 Task: Format the 'Budget Tracker' header with Arial Narrow font, size 18, bold, red color, underlined, and add borders to the cells.
Action: Mouse moved to (114, 132)
Screenshot: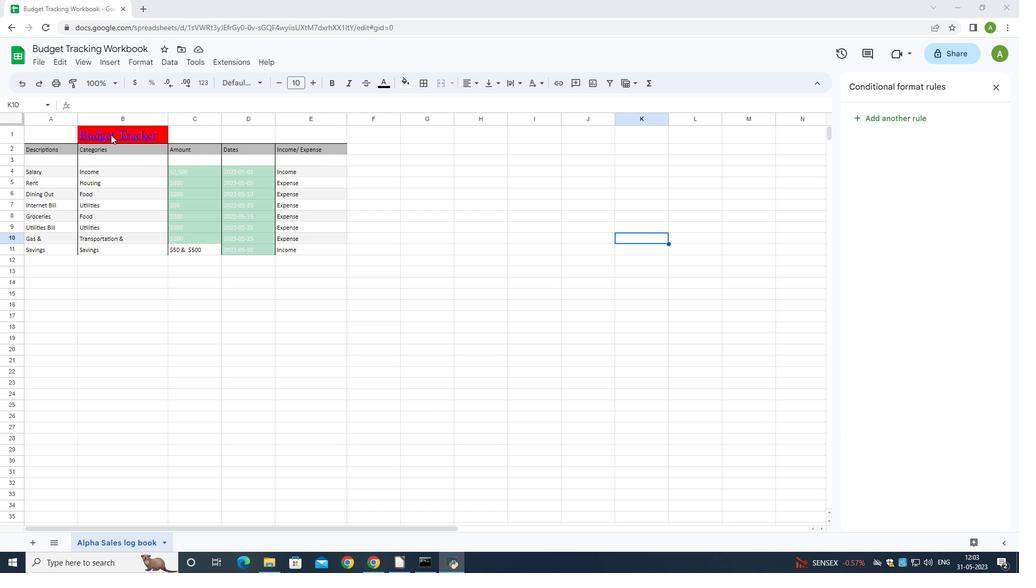 
Action: Mouse pressed left at (114, 132)
Screenshot: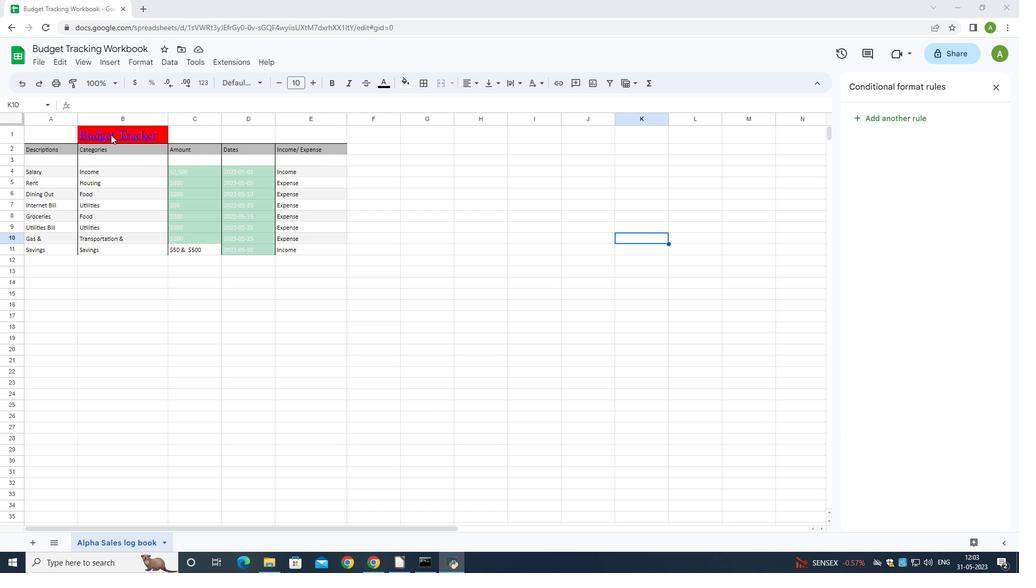 
Action: Mouse moved to (246, 86)
Screenshot: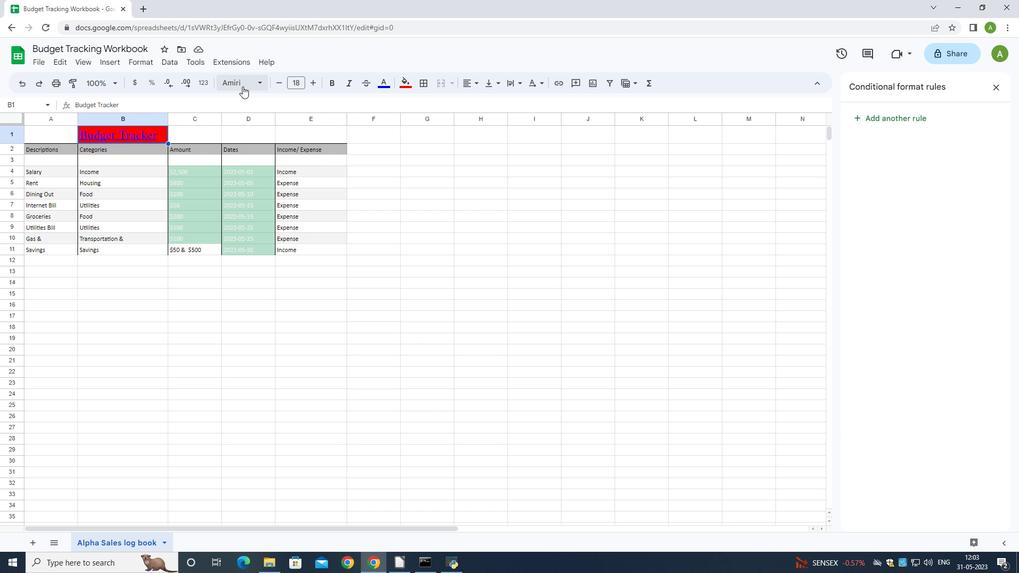 
Action: Mouse pressed left at (246, 86)
Screenshot: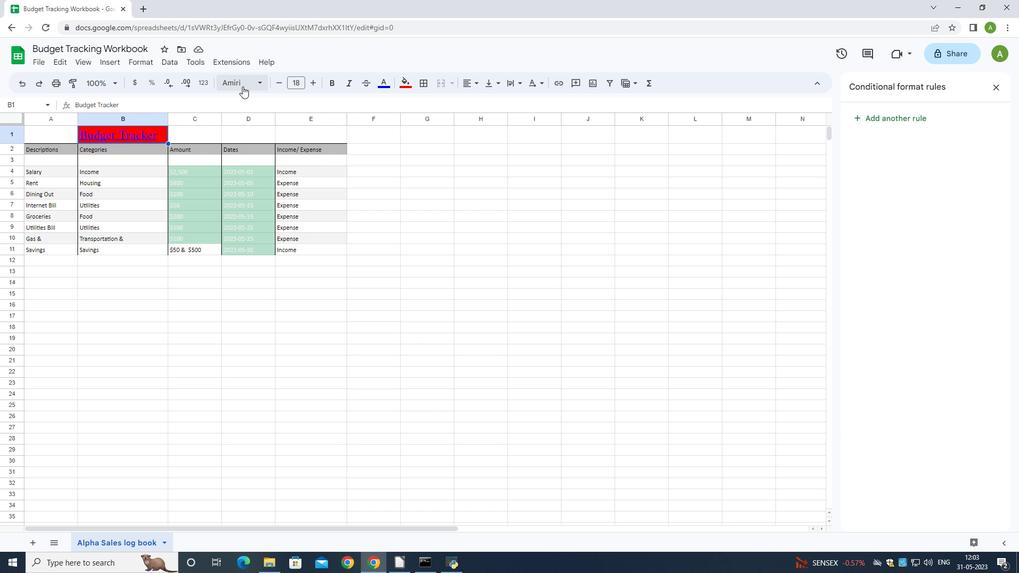 
Action: Mouse moved to (256, 353)
Screenshot: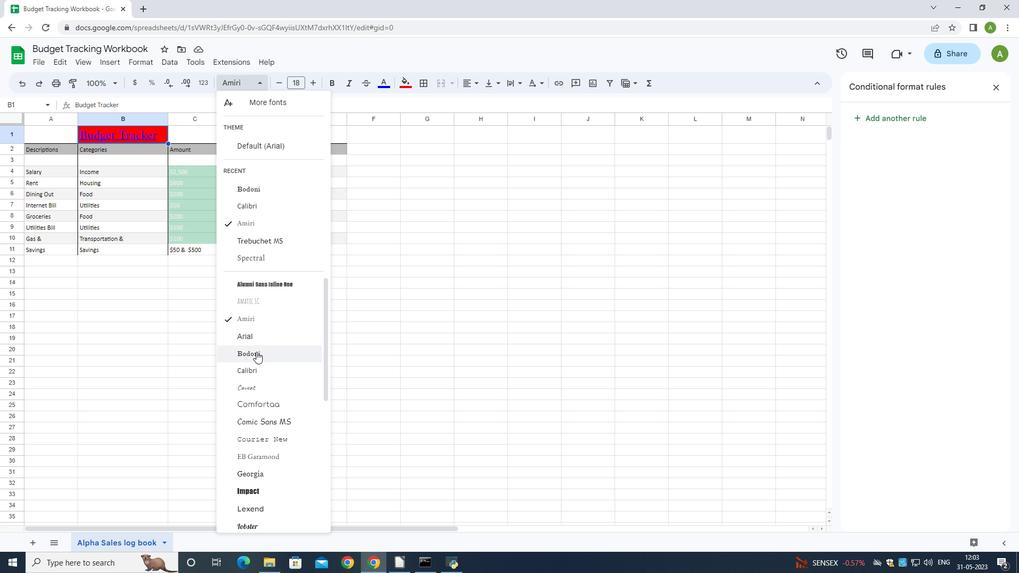 
Action: Mouse scrolled (256, 353) with delta (0, 0)
Screenshot: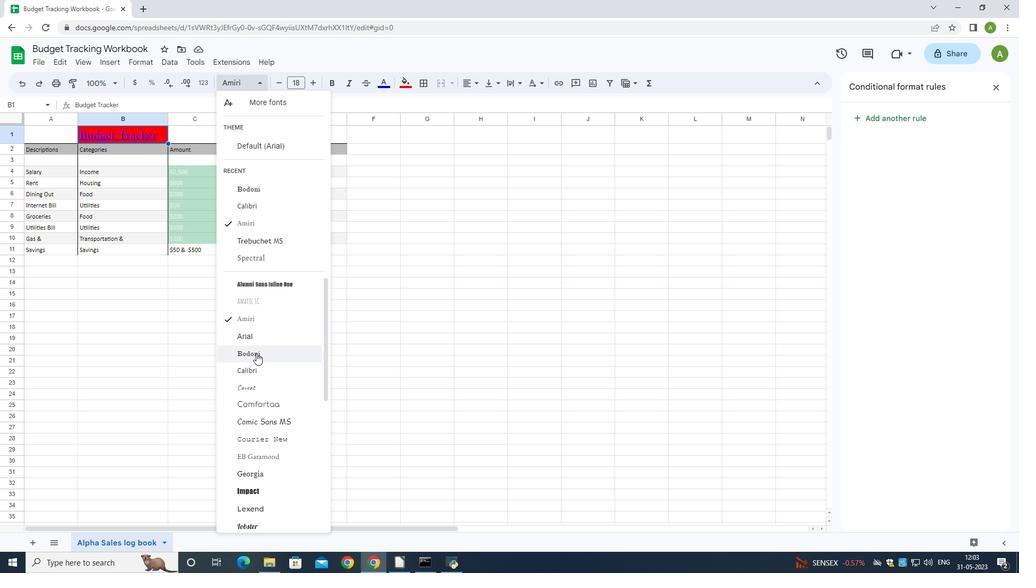 
Action: Mouse moved to (256, 355)
Screenshot: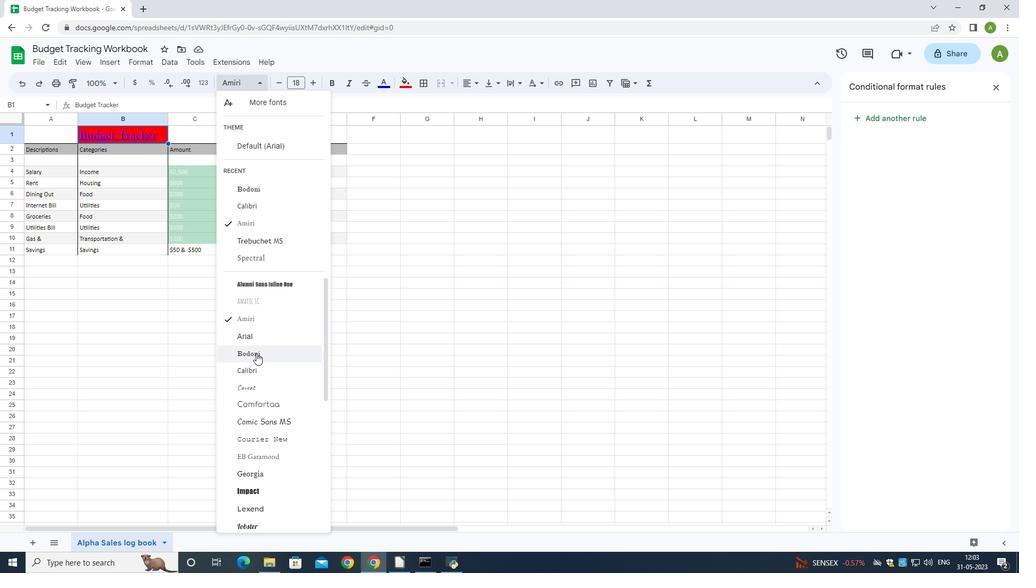 
Action: Mouse scrolled (256, 355) with delta (0, 0)
Screenshot: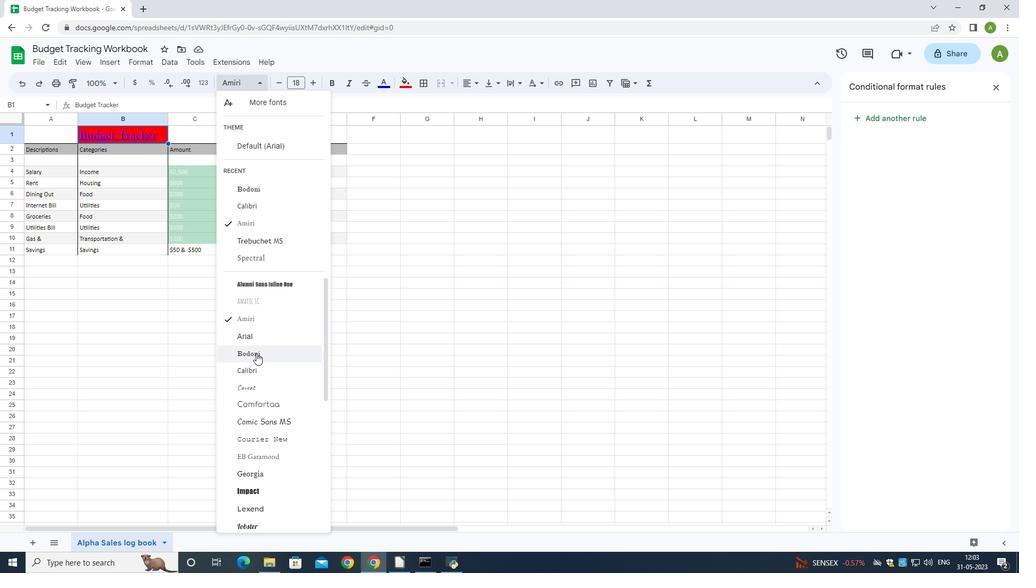 
Action: Mouse moved to (258, 356)
Screenshot: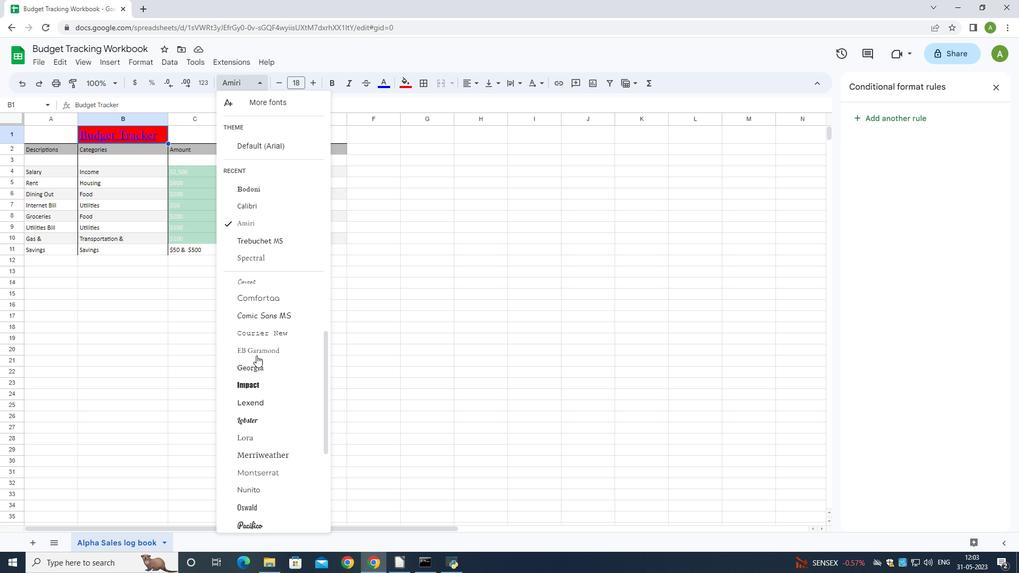 
Action: Mouse scrolled (258, 355) with delta (0, 0)
Screenshot: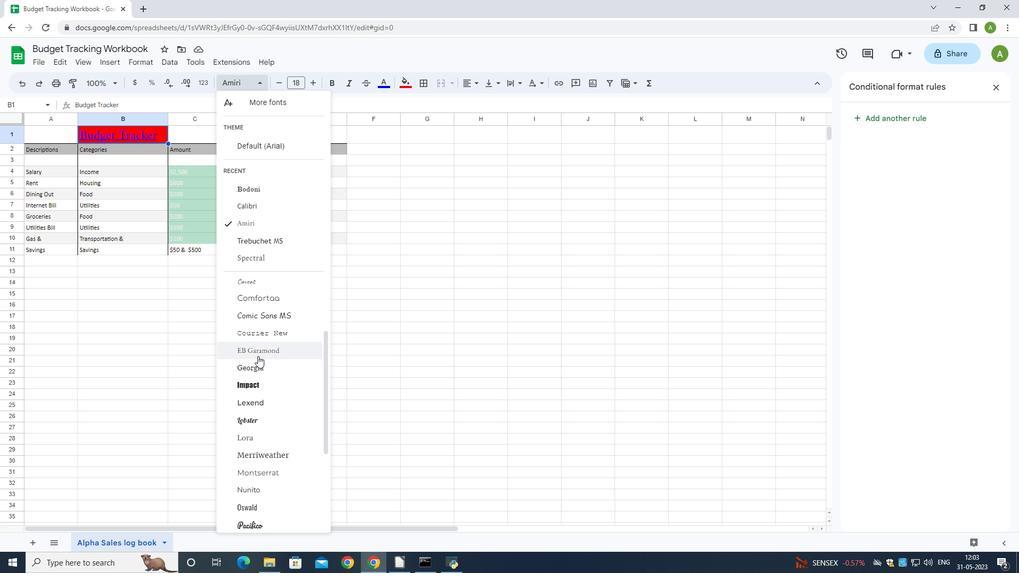 
Action: Mouse moved to (258, 362)
Screenshot: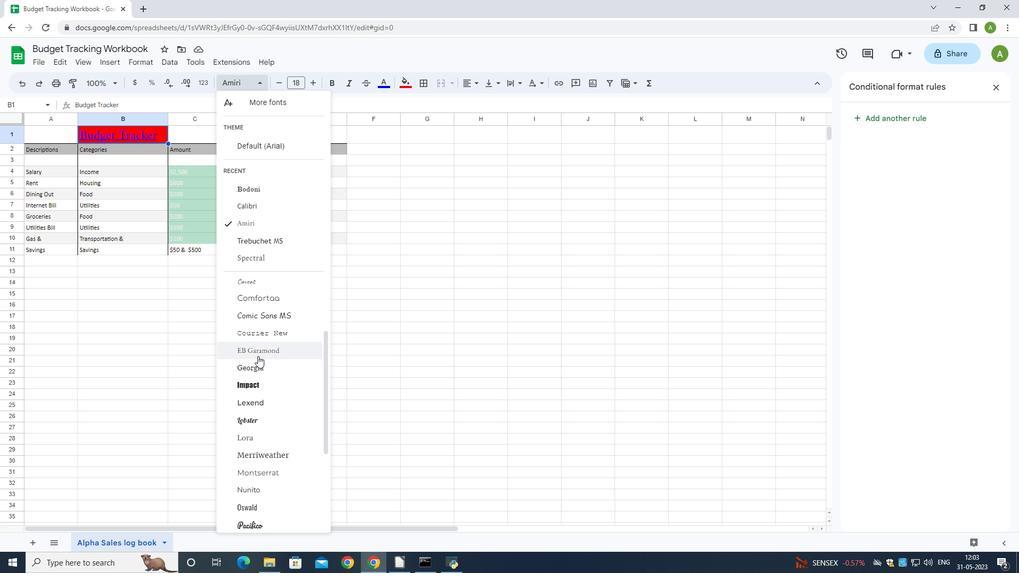 
Action: Mouse scrolled (258, 362) with delta (0, 0)
Screenshot: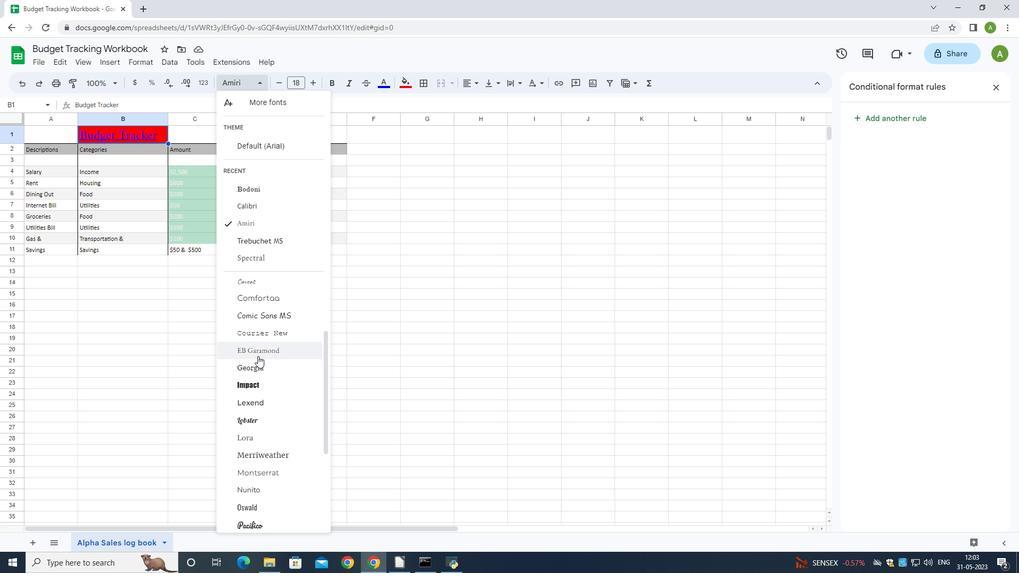 
Action: Mouse scrolled (258, 362) with delta (0, 0)
Screenshot: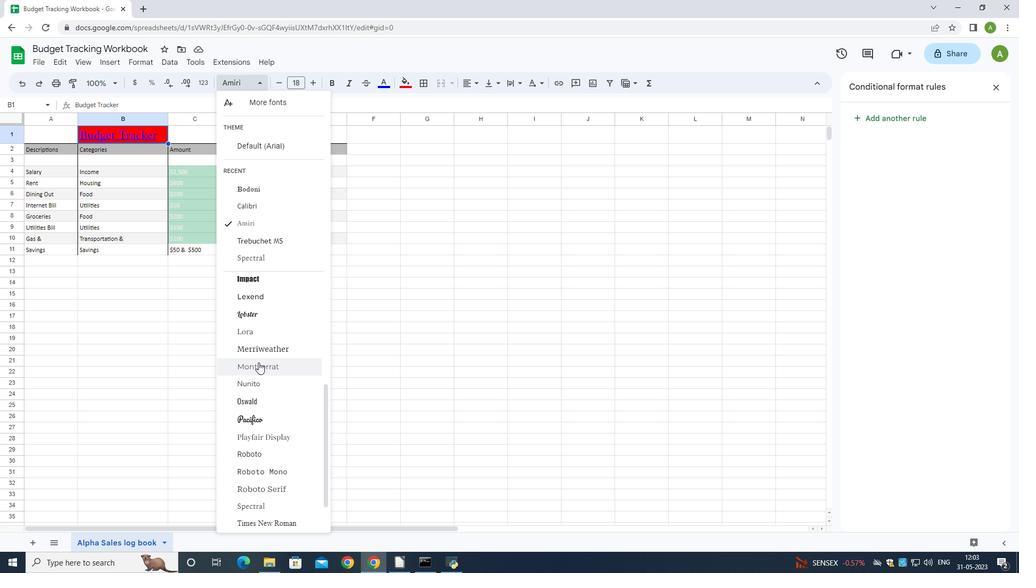 
Action: Mouse scrolled (258, 362) with delta (0, 0)
Screenshot: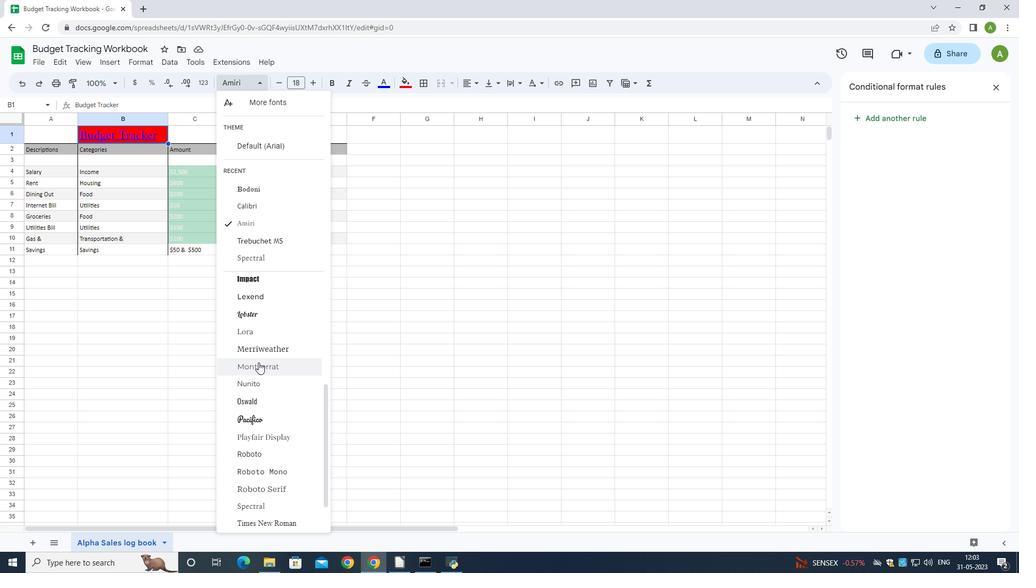 
Action: Mouse scrolled (258, 362) with delta (0, 0)
Screenshot: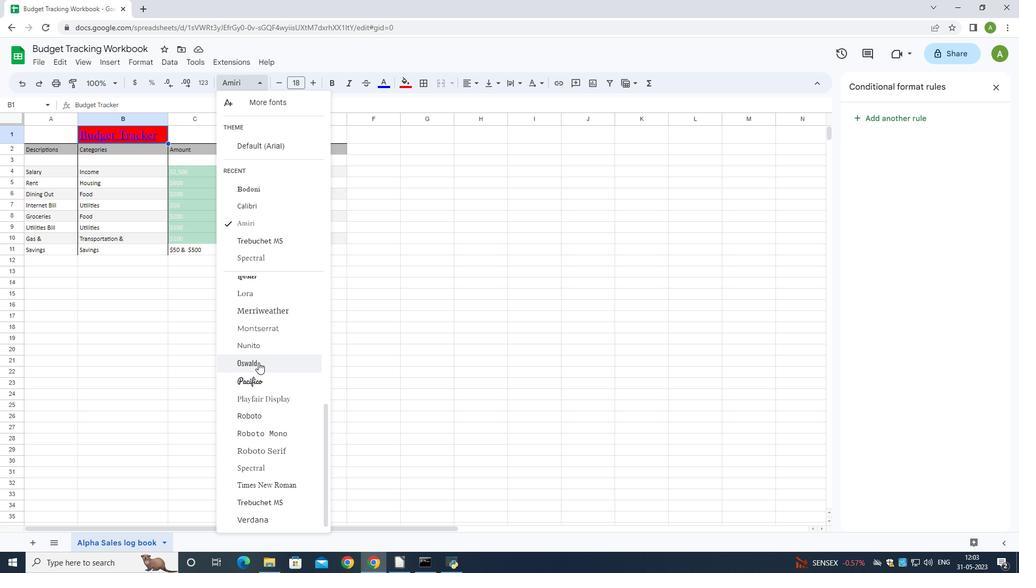 
Action: Mouse scrolled (258, 362) with delta (0, 0)
Screenshot: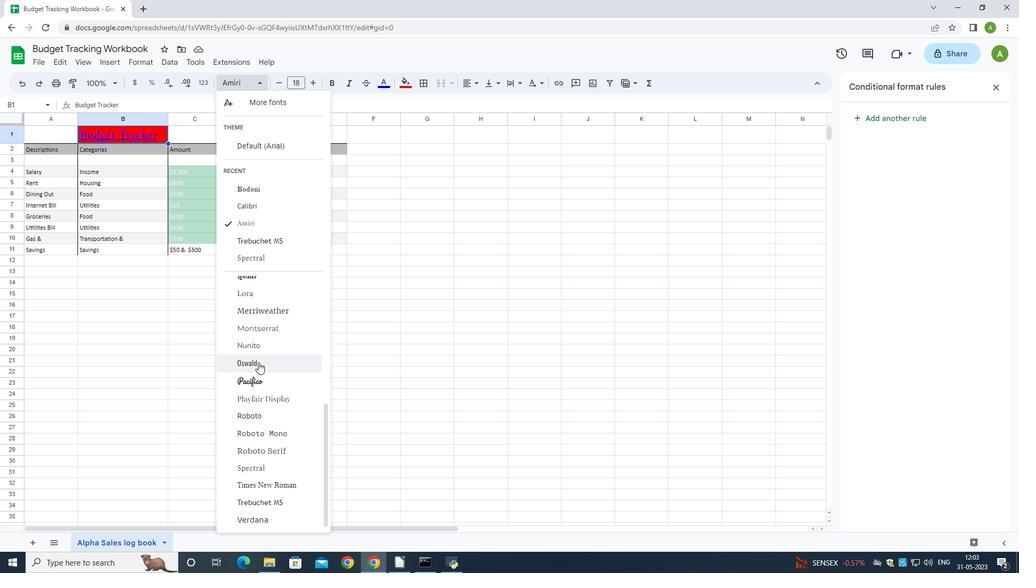 
Action: Mouse moved to (244, 354)
Screenshot: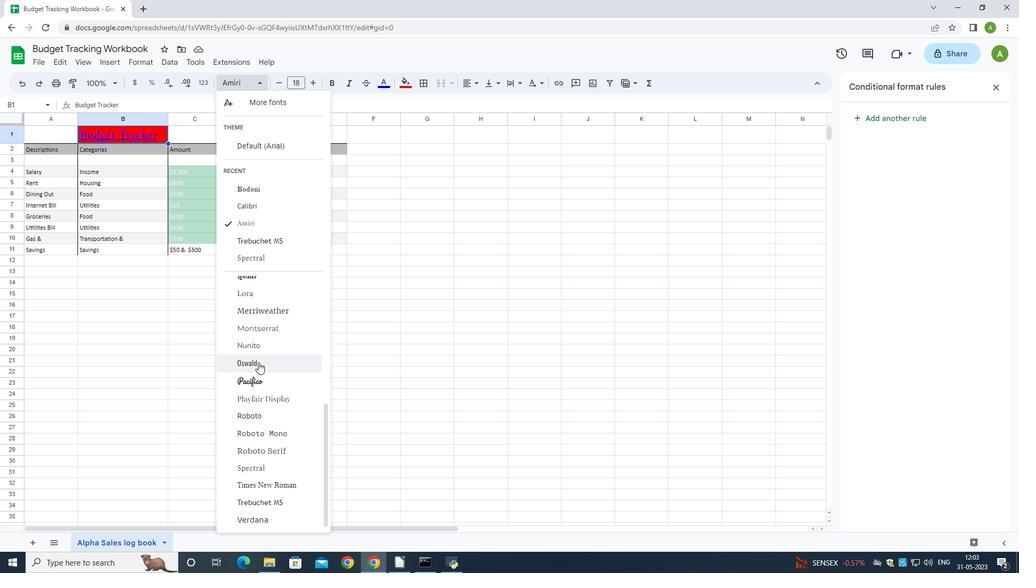 
Action: Mouse scrolled (244, 355) with delta (0, 0)
Screenshot: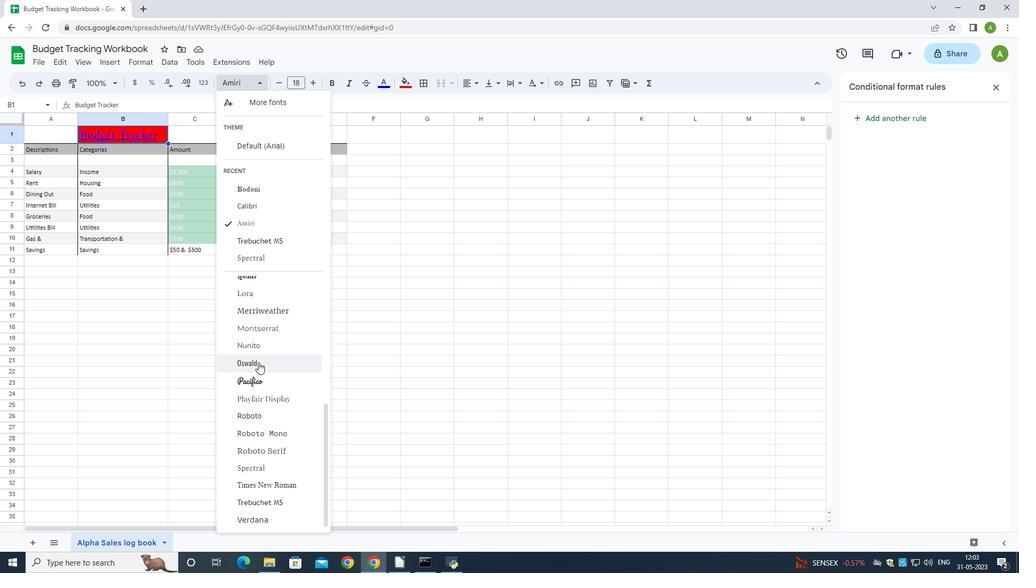 
Action: Mouse scrolled (244, 355) with delta (0, 0)
Screenshot: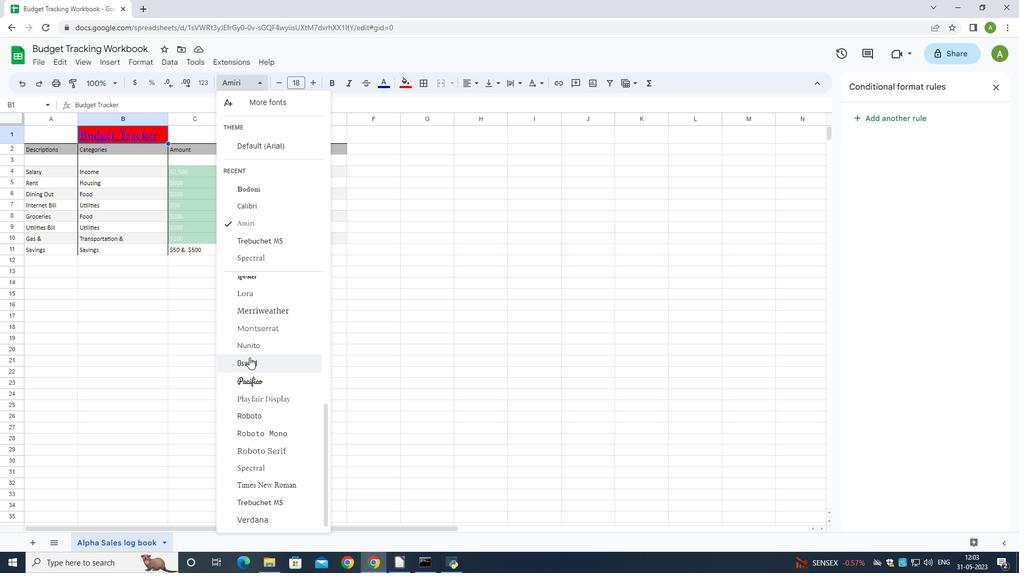 
Action: Mouse moved to (244, 353)
Screenshot: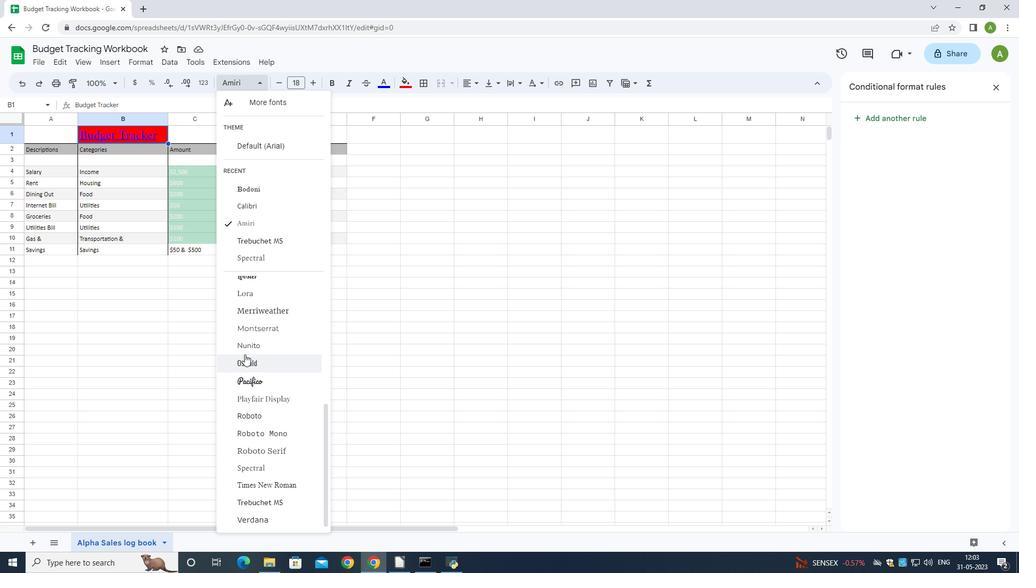 
Action: Mouse scrolled (244, 355) with delta (0, 0)
Screenshot: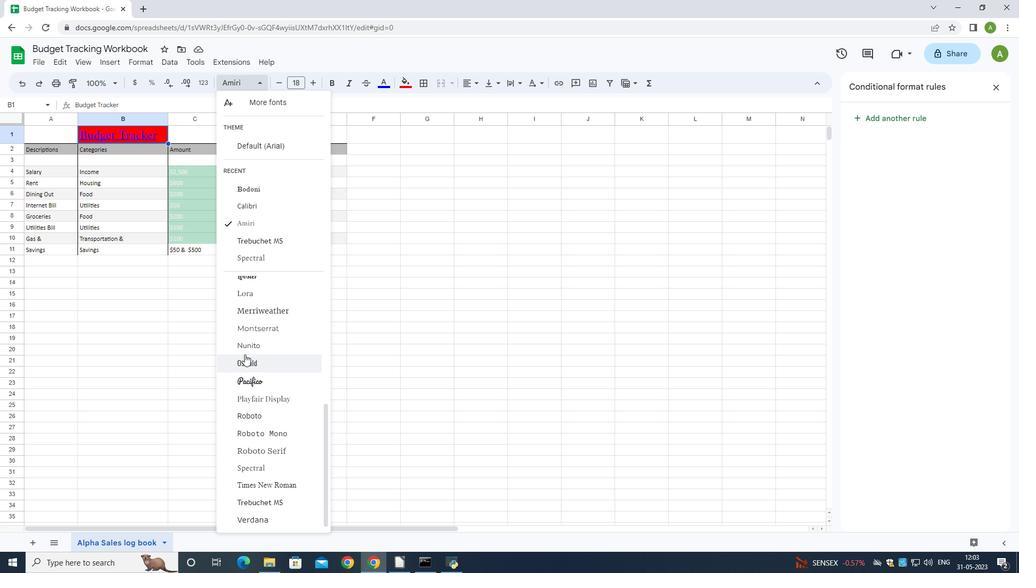 
Action: Mouse moved to (243, 348)
Screenshot: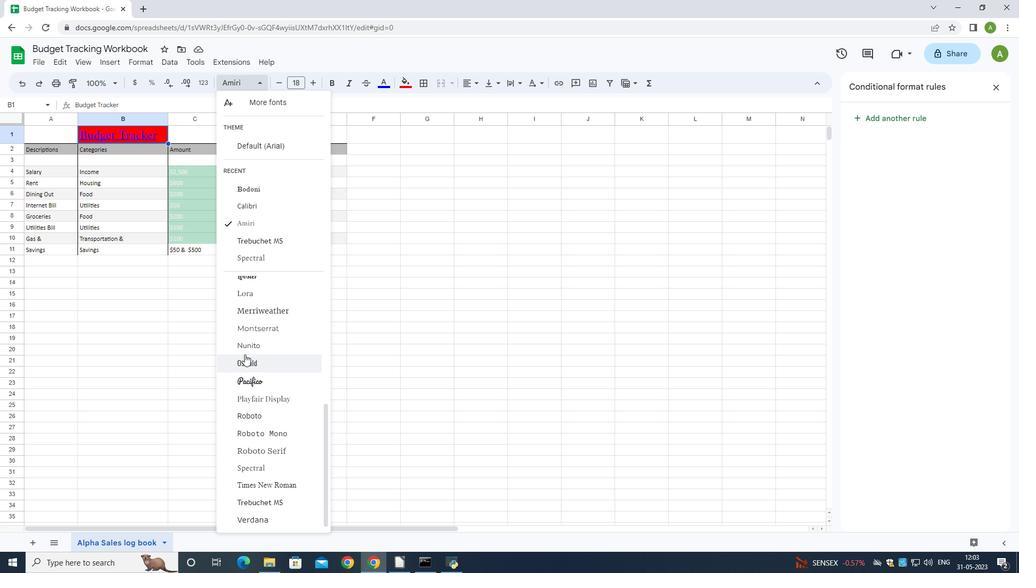 
Action: Mouse scrolled (244, 355) with delta (0, 0)
Screenshot: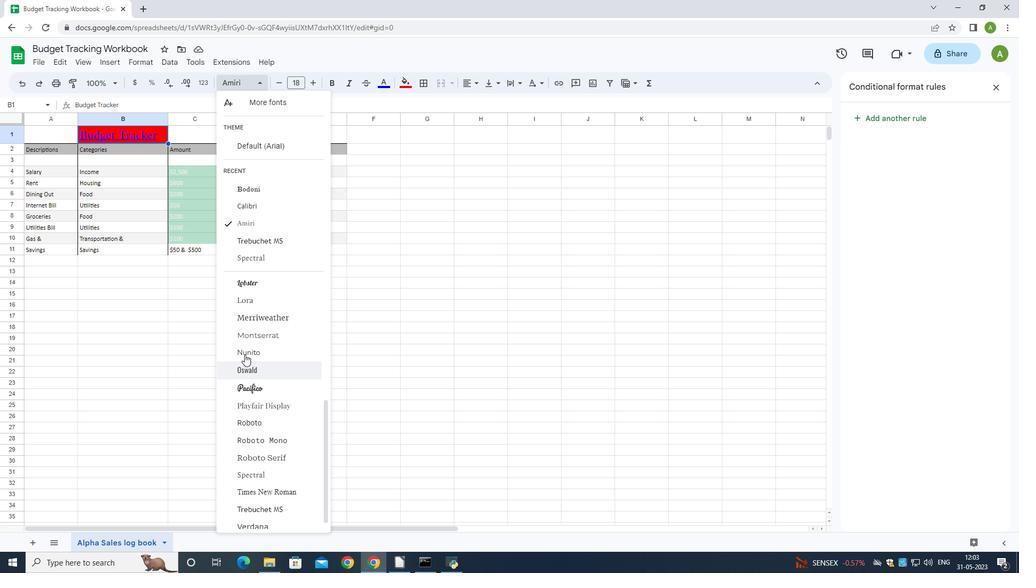
Action: Mouse scrolled (244, 355) with delta (0, 0)
Screenshot: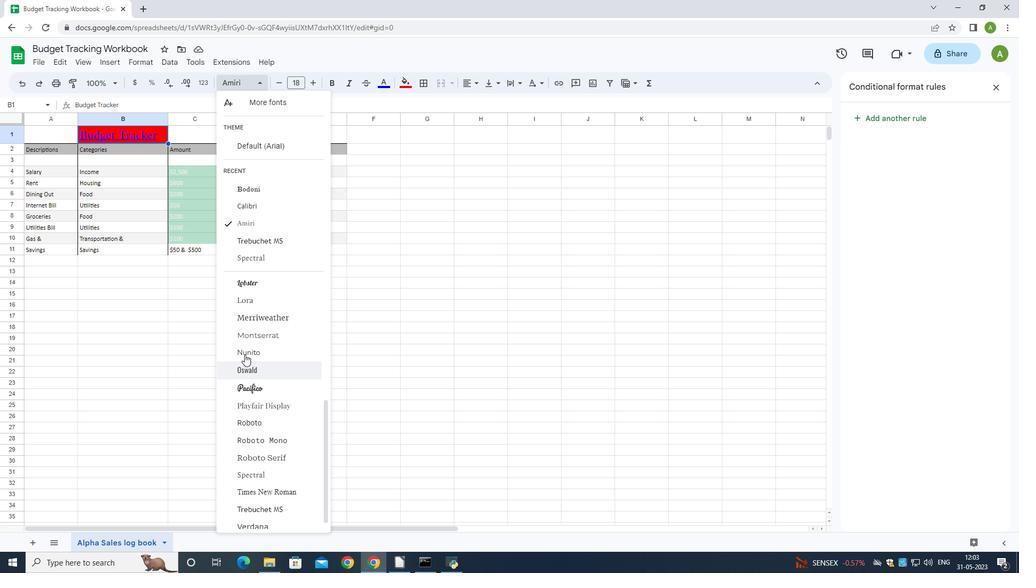 
Action: Mouse moved to (243, 347)
Screenshot: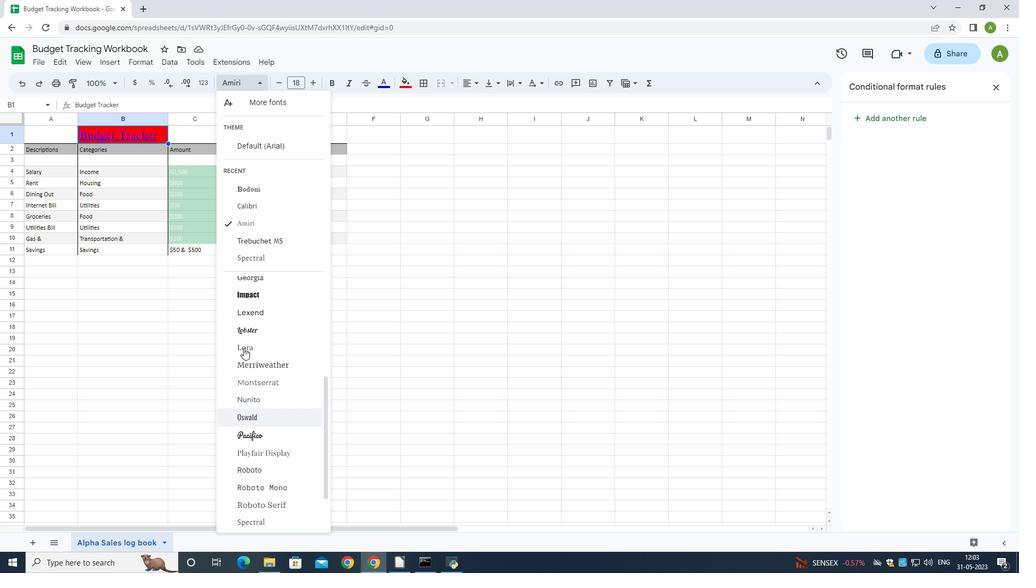 
Action: Mouse scrolled (243, 348) with delta (0, 0)
Screenshot: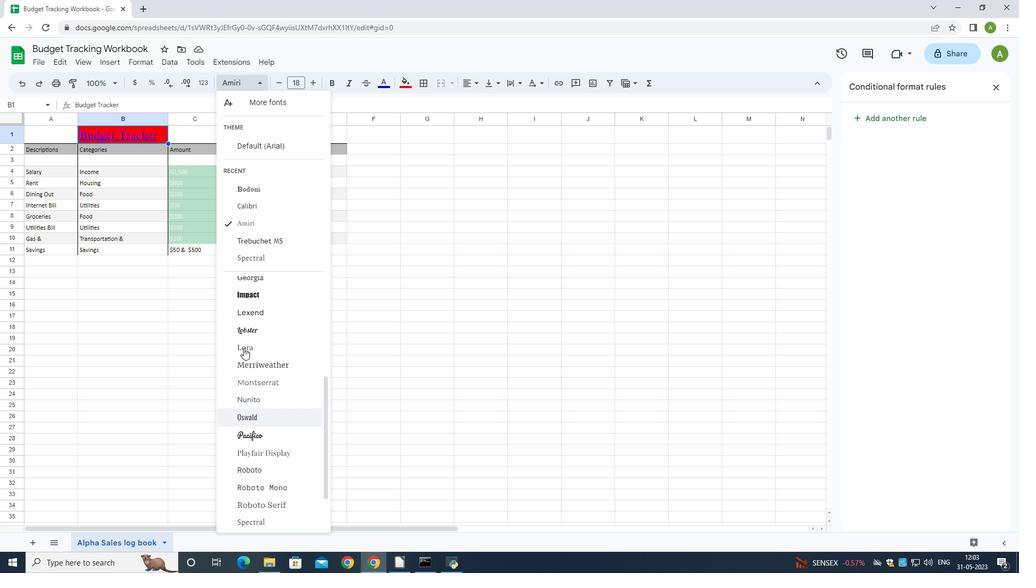 
Action: Mouse moved to (243, 345)
Screenshot: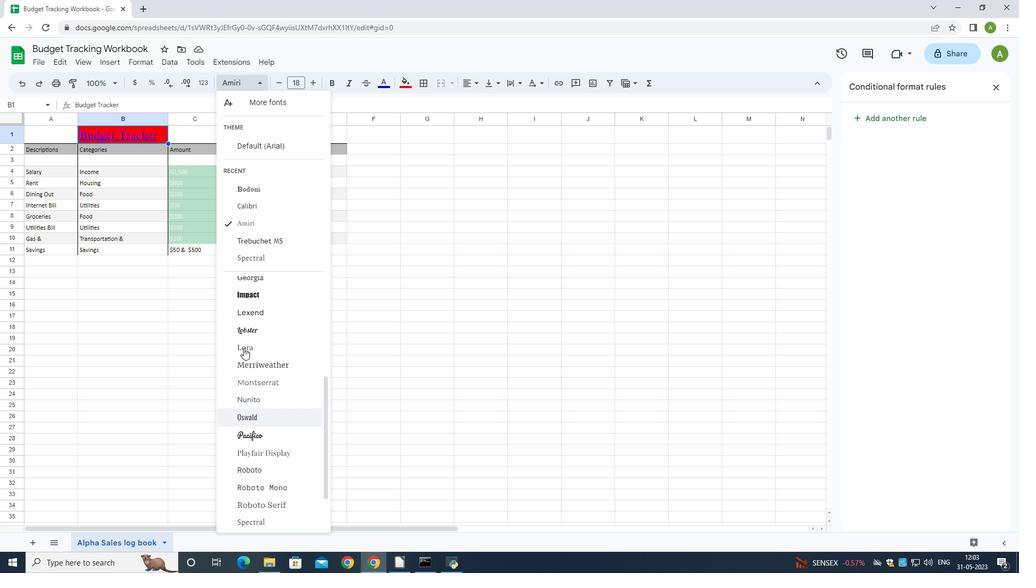 
Action: Mouse scrolled (243, 346) with delta (0, 0)
Screenshot: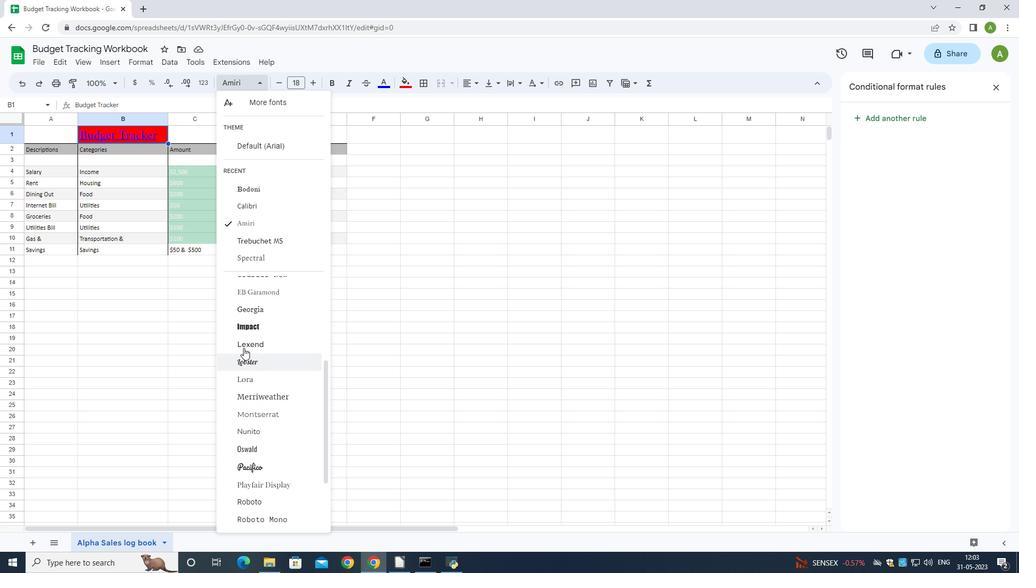 
Action: Mouse moved to (241, 329)
Screenshot: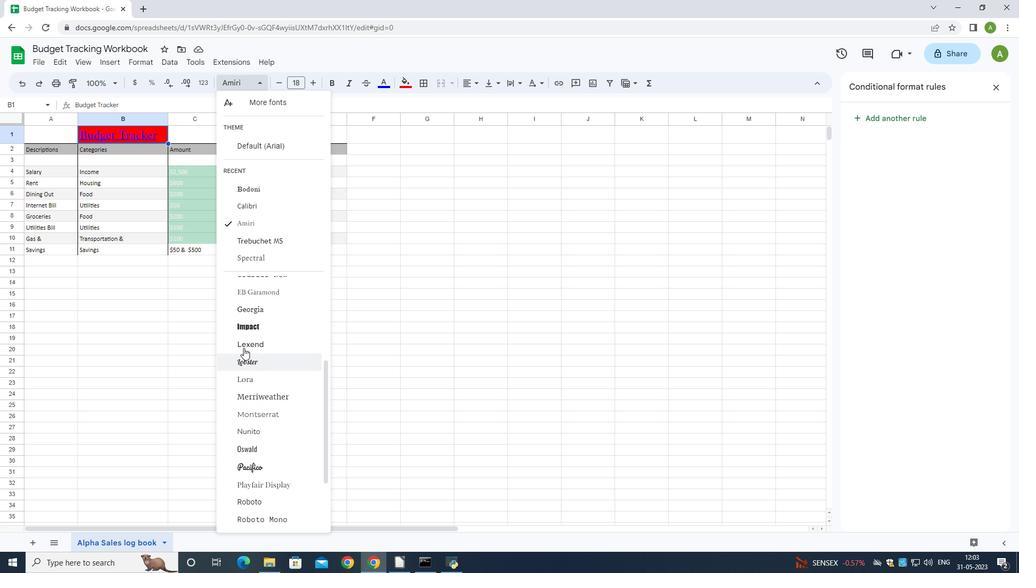
Action: Mouse scrolled (241, 330) with delta (0, 0)
Screenshot: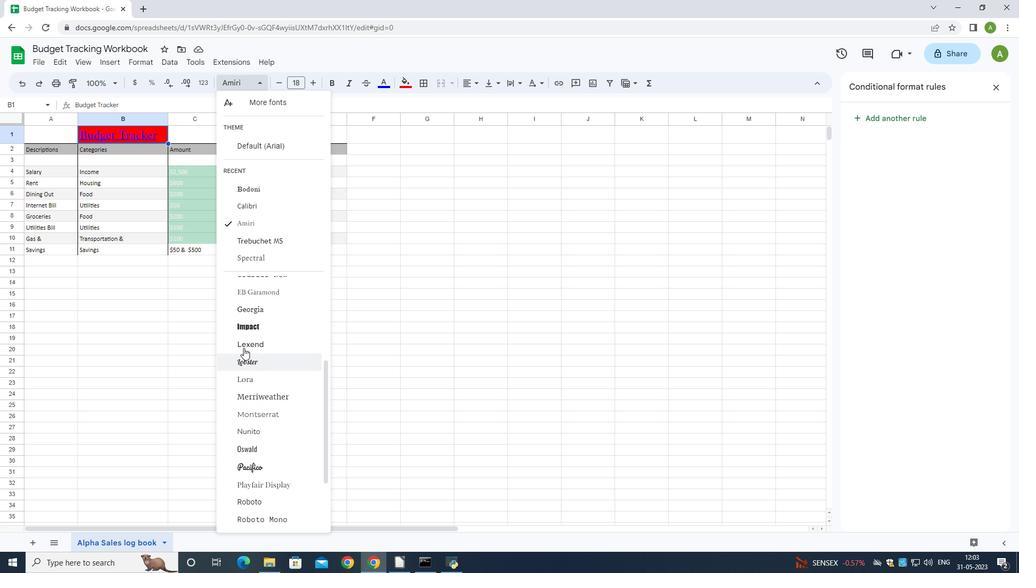 
Action: Mouse moved to (262, 100)
Screenshot: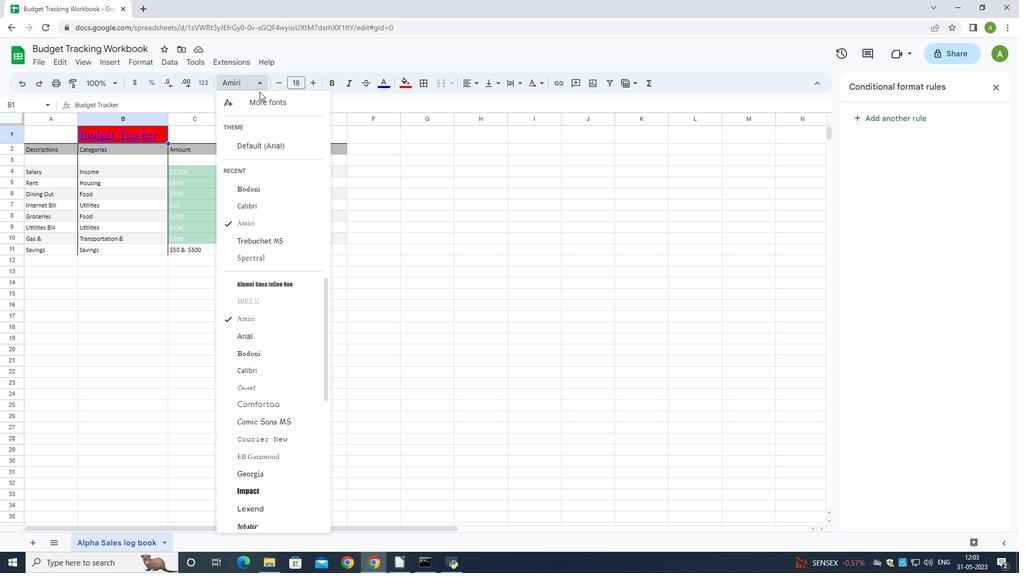 
Action: Mouse pressed left at (262, 100)
Screenshot: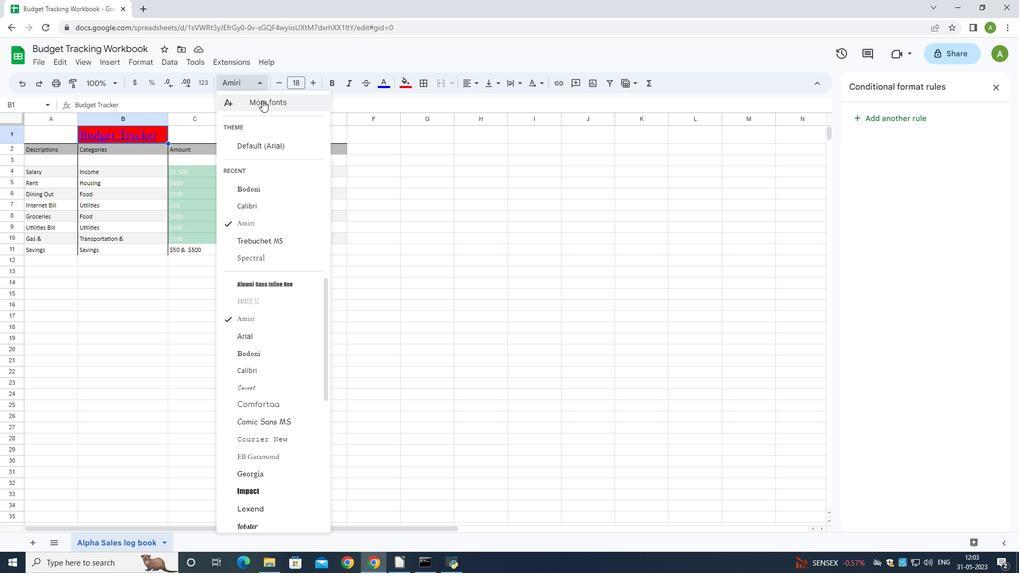 
Action: Mouse moved to (318, 172)
Screenshot: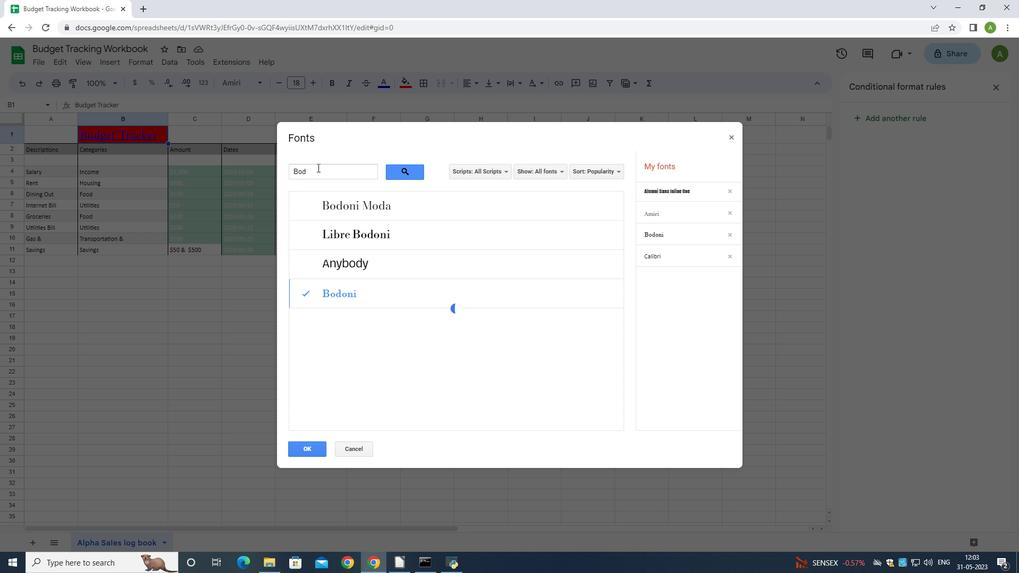 
Action: Mouse pressed left at (318, 172)
Screenshot: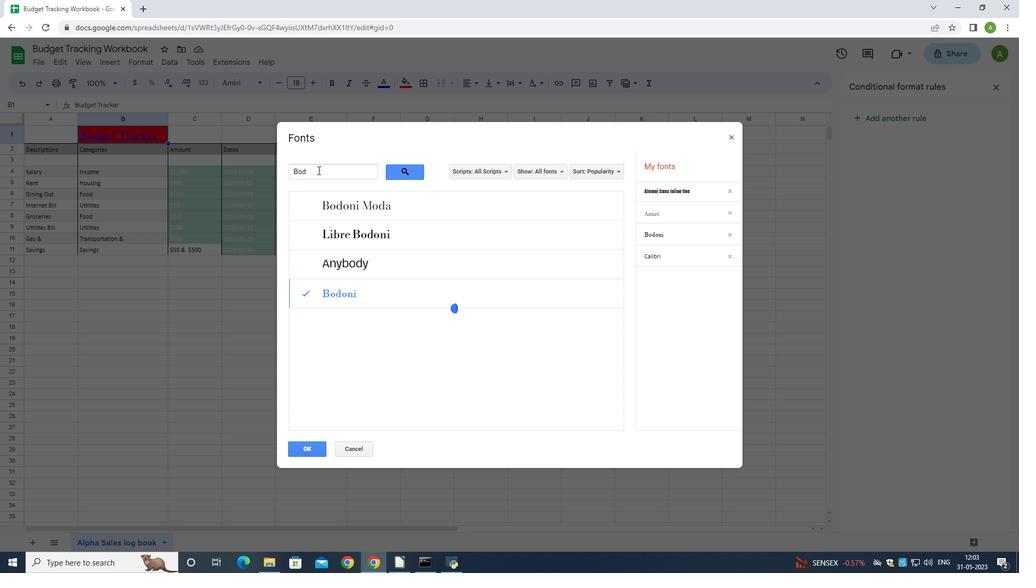 
Action: Key pressed <Key.backspace><Key.backspace><Key.backspace><Key.backspace><Key.shift>Arial<Key.space>
Screenshot: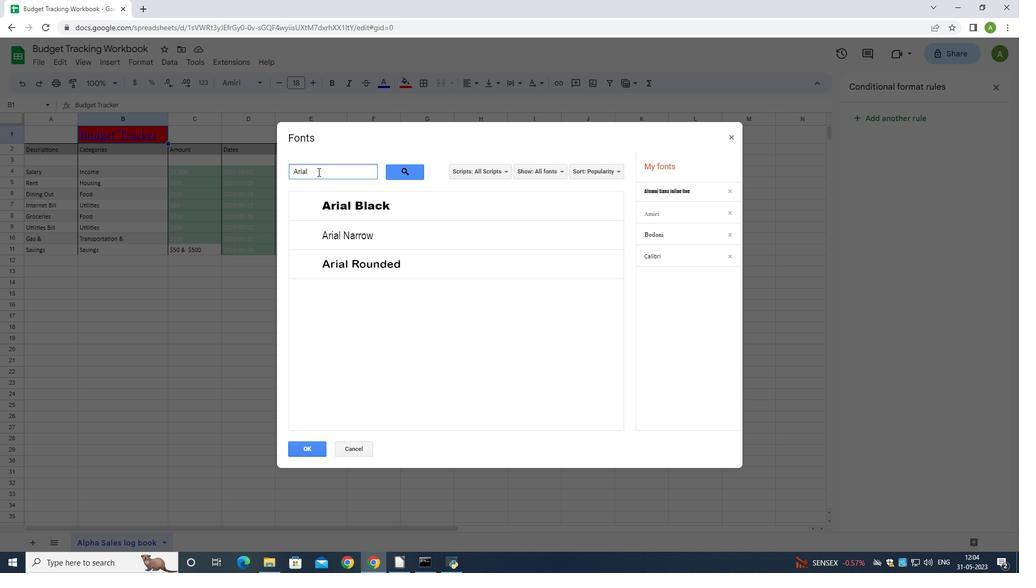 
Action: Mouse moved to (402, 239)
Screenshot: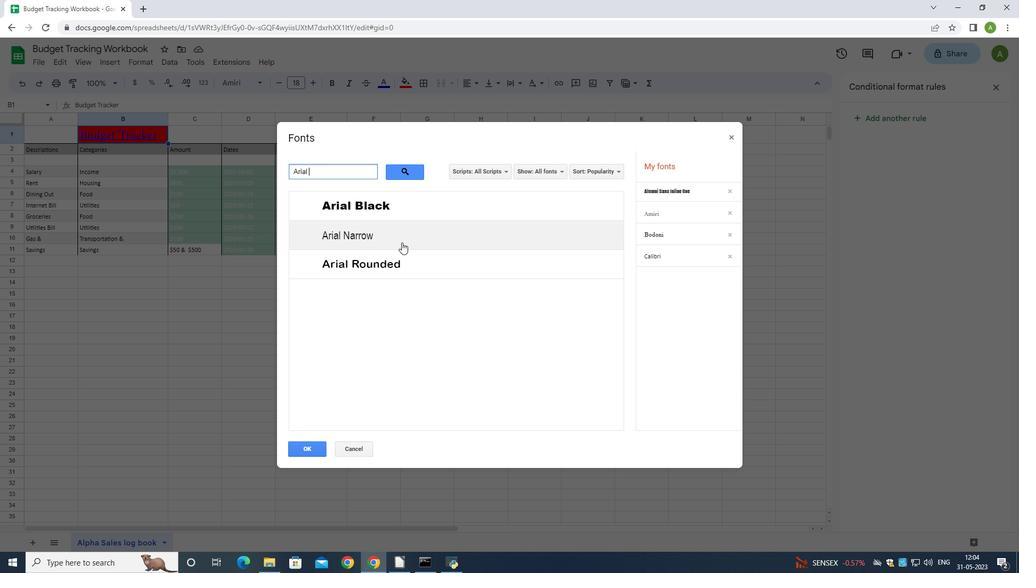 
Action: Mouse pressed left at (402, 239)
Screenshot: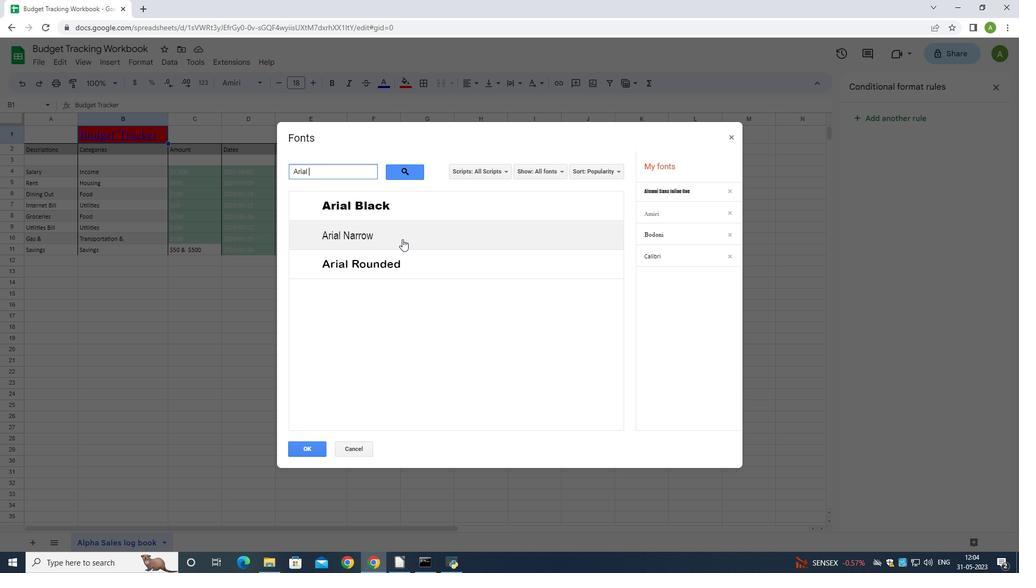 
Action: Mouse moved to (320, 442)
Screenshot: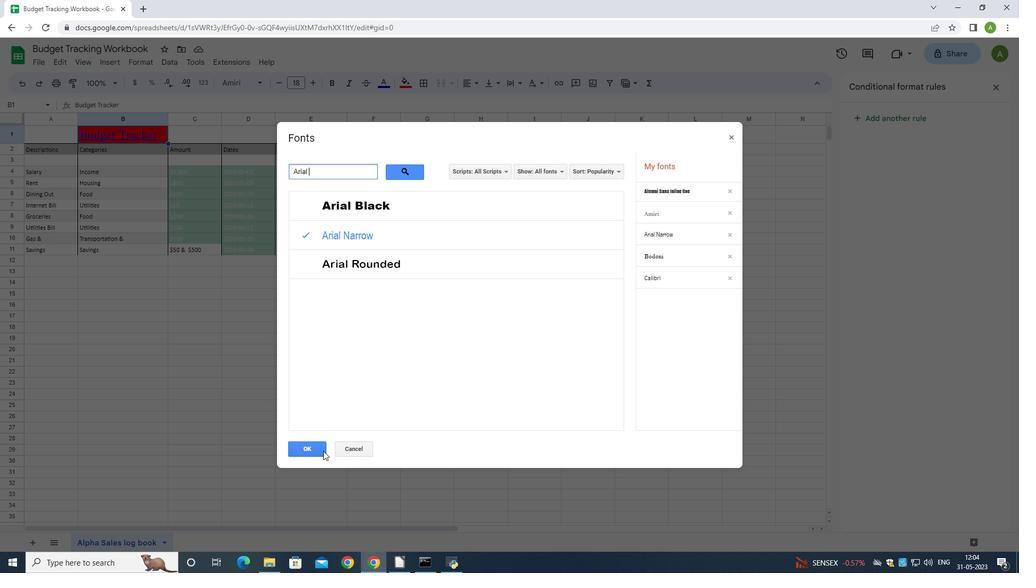 
Action: Mouse pressed left at (320, 442)
Screenshot: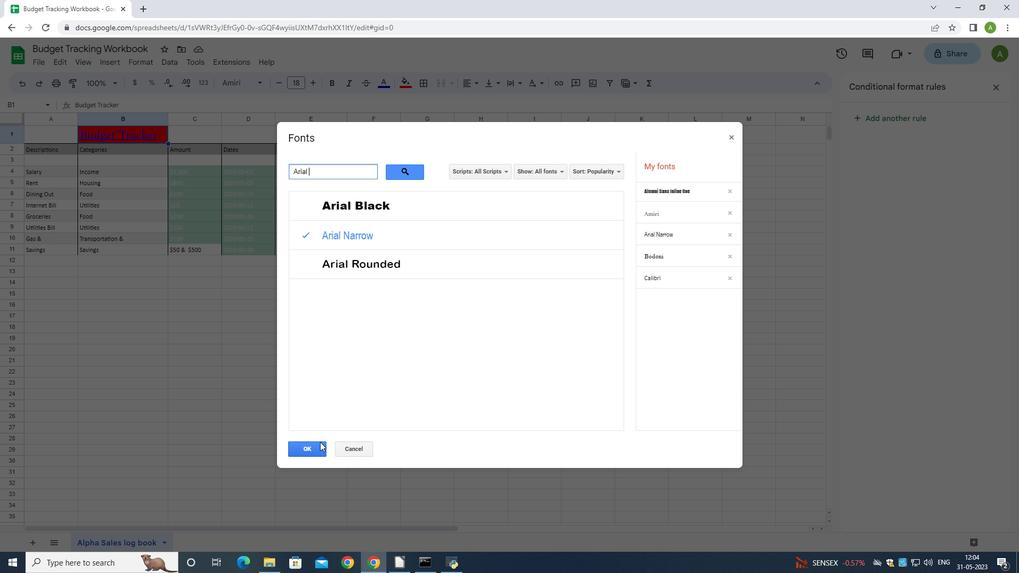
Action: Mouse moved to (140, 64)
Screenshot: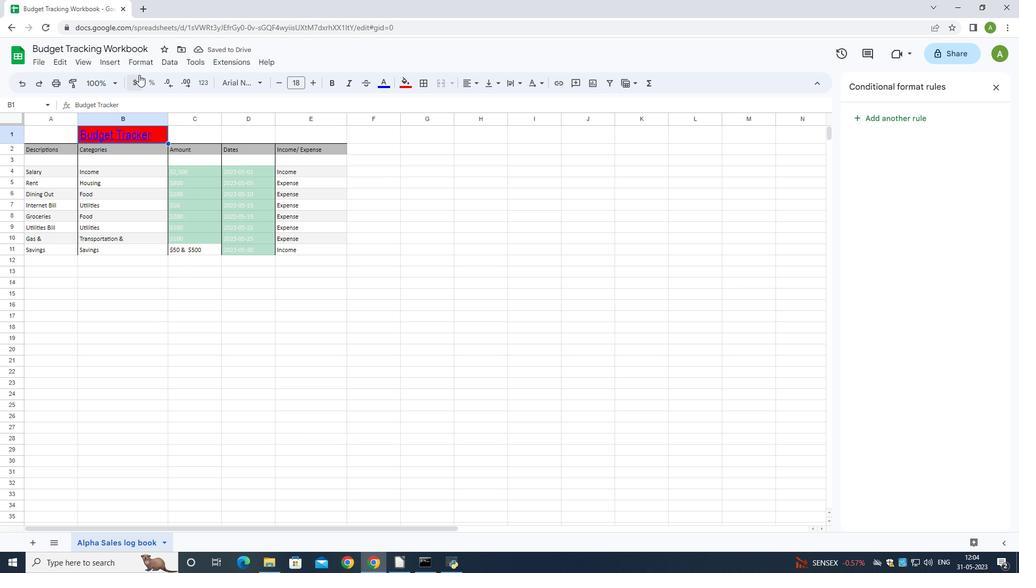 
Action: Mouse pressed left at (140, 64)
Screenshot: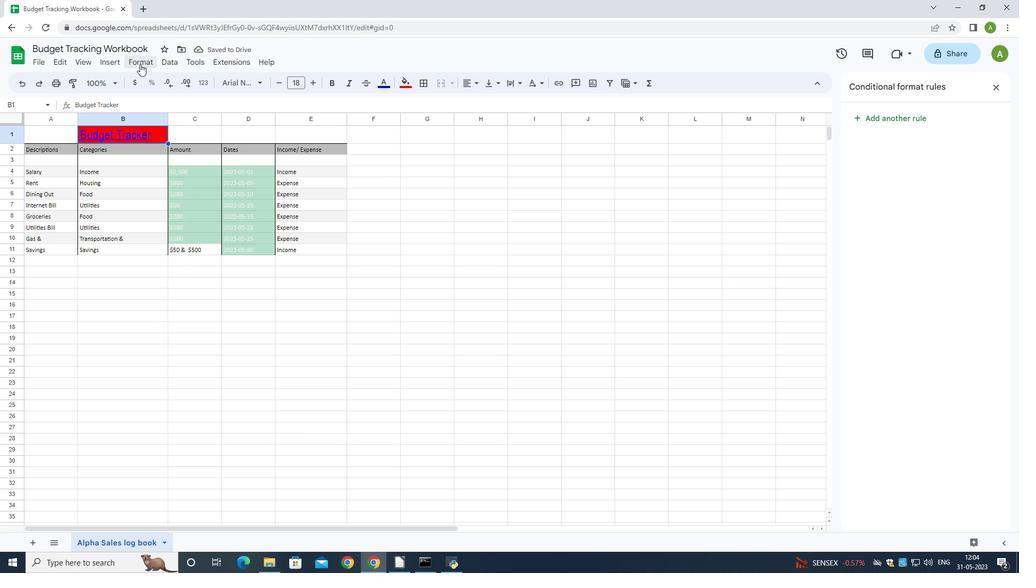 
Action: Mouse moved to (315, 129)
Screenshot: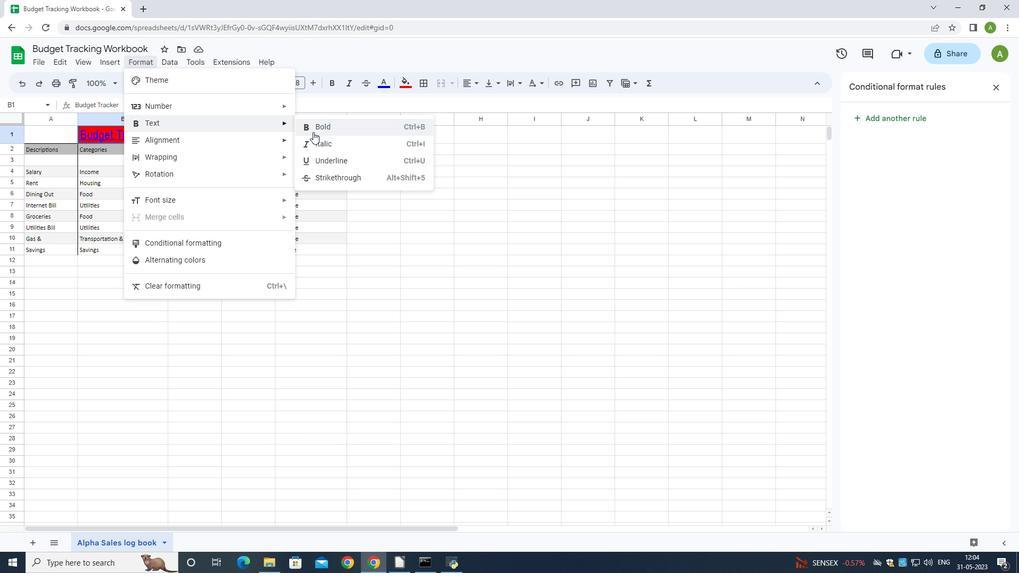 
Action: Mouse pressed left at (315, 129)
Screenshot: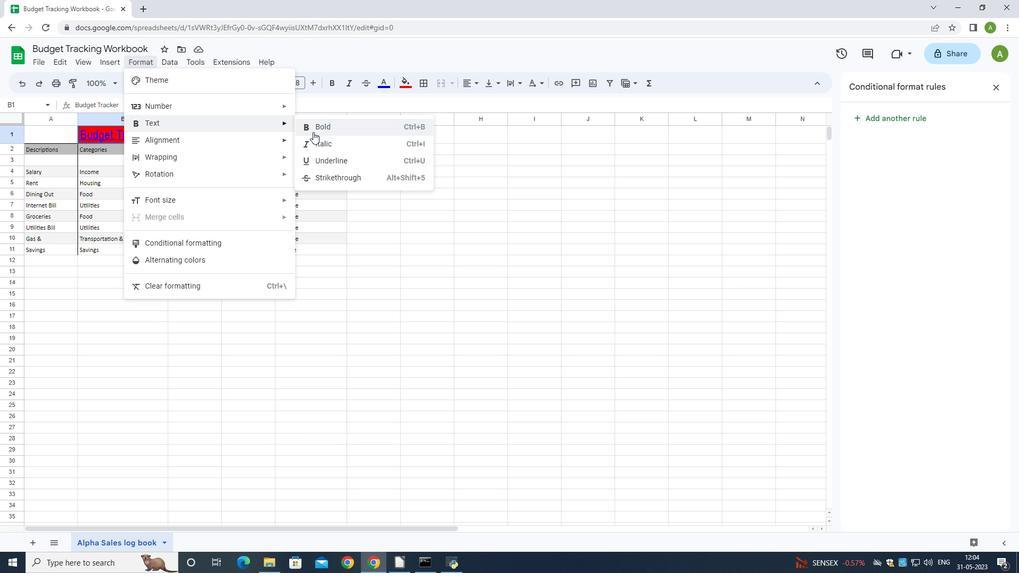 
Action: Mouse moved to (144, 62)
Screenshot: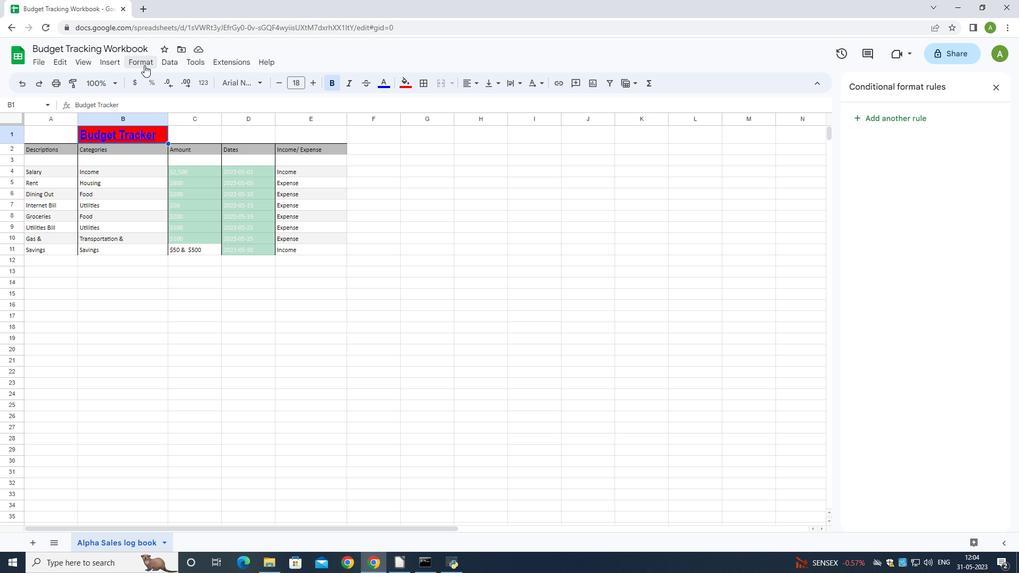 
Action: Mouse pressed left at (144, 62)
Screenshot: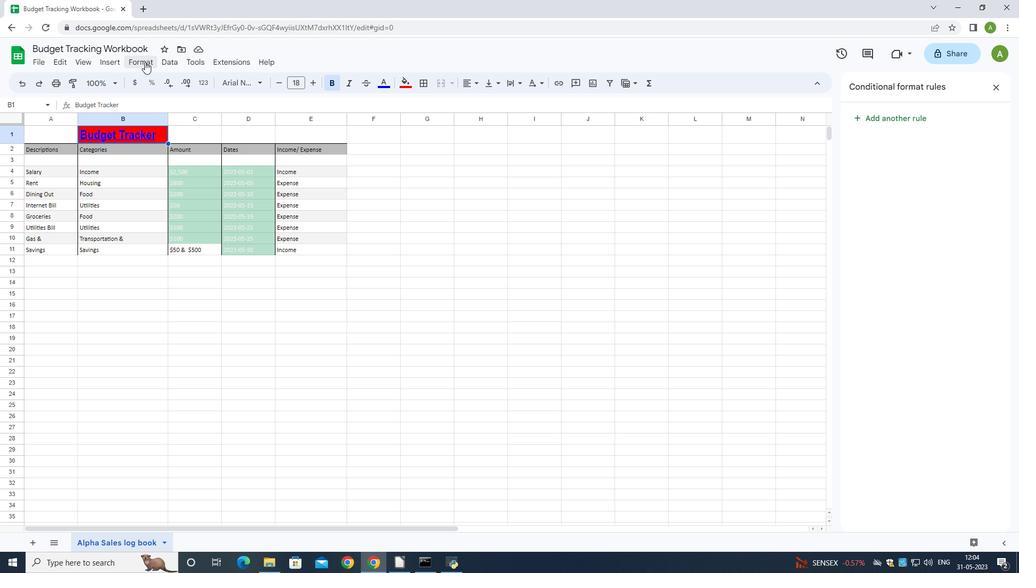 
Action: Mouse moved to (342, 164)
Screenshot: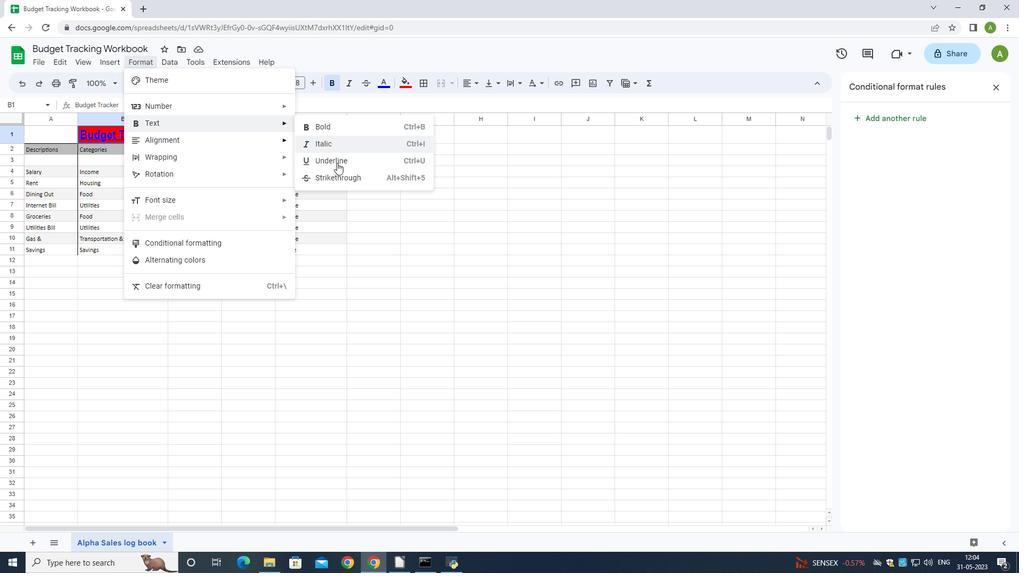 
Action: Mouse pressed left at (342, 164)
Screenshot: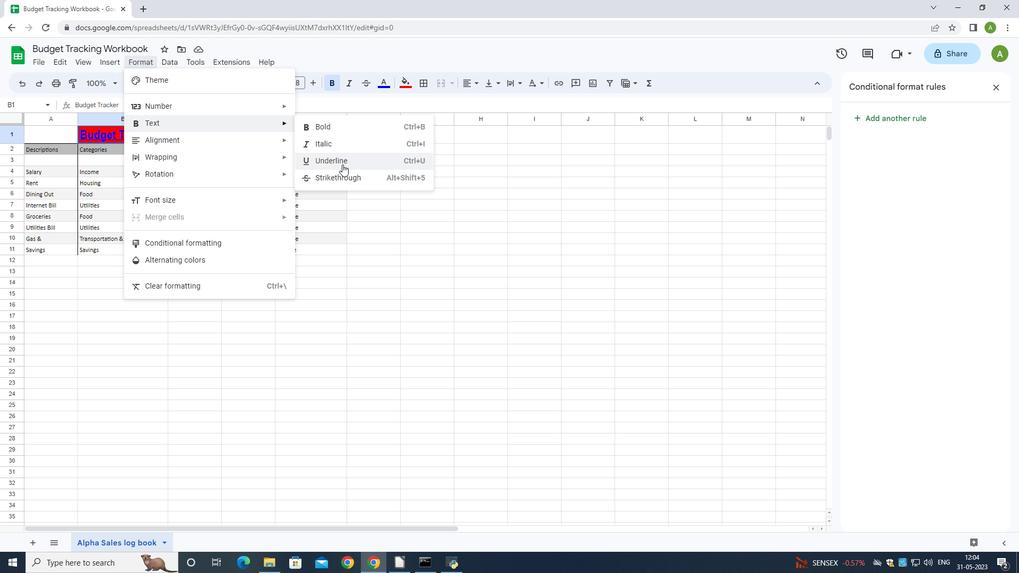 
Action: Mouse moved to (139, 151)
Screenshot: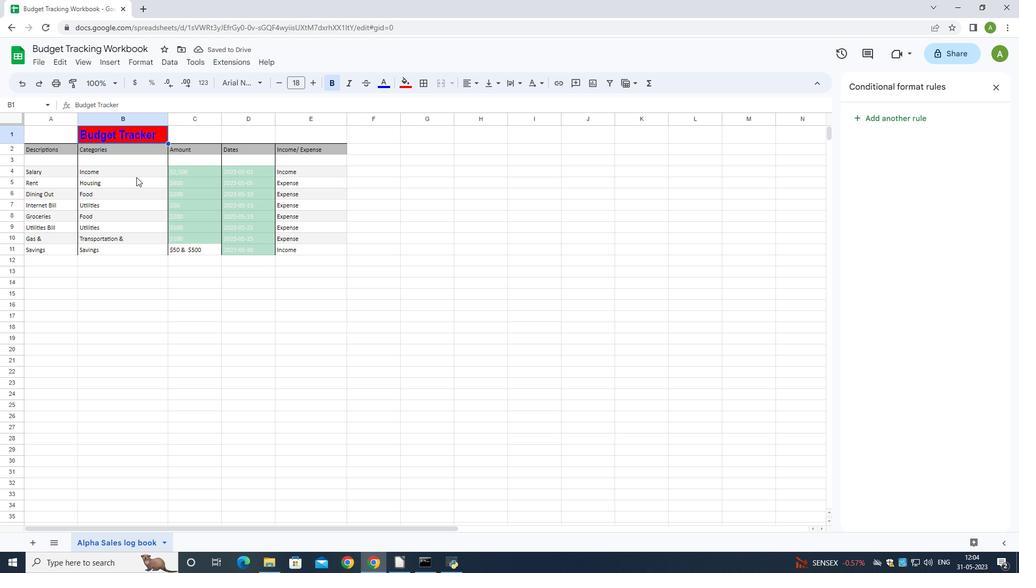 
Action: Mouse scrolled (139, 151) with delta (0, 0)
Screenshot: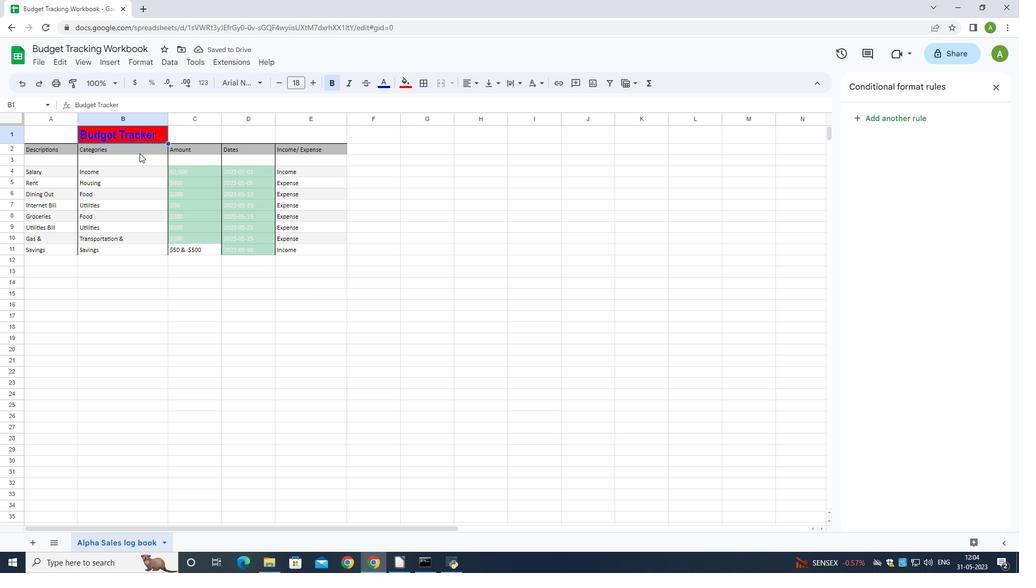 
Action: Mouse scrolled (139, 152) with delta (0, 0)
Screenshot: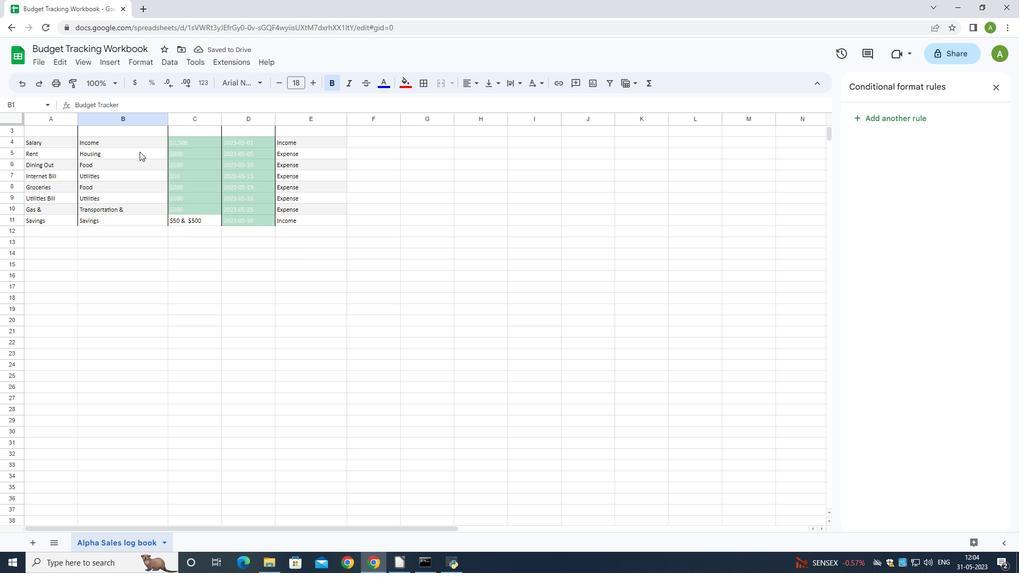 
Action: Mouse scrolled (139, 152) with delta (0, 0)
Screenshot: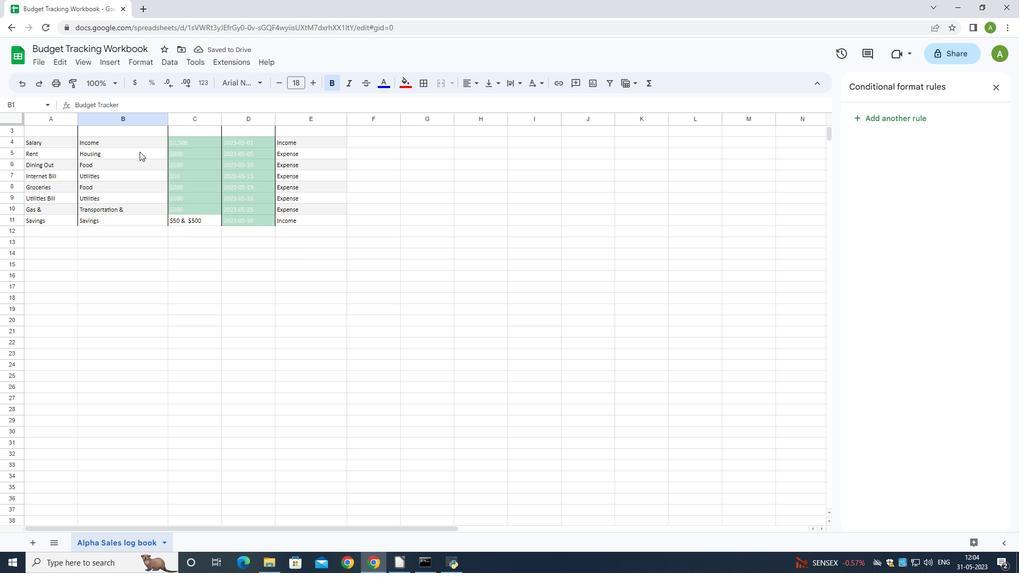 
Action: Mouse scrolled (139, 152) with delta (0, 0)
Screenshot: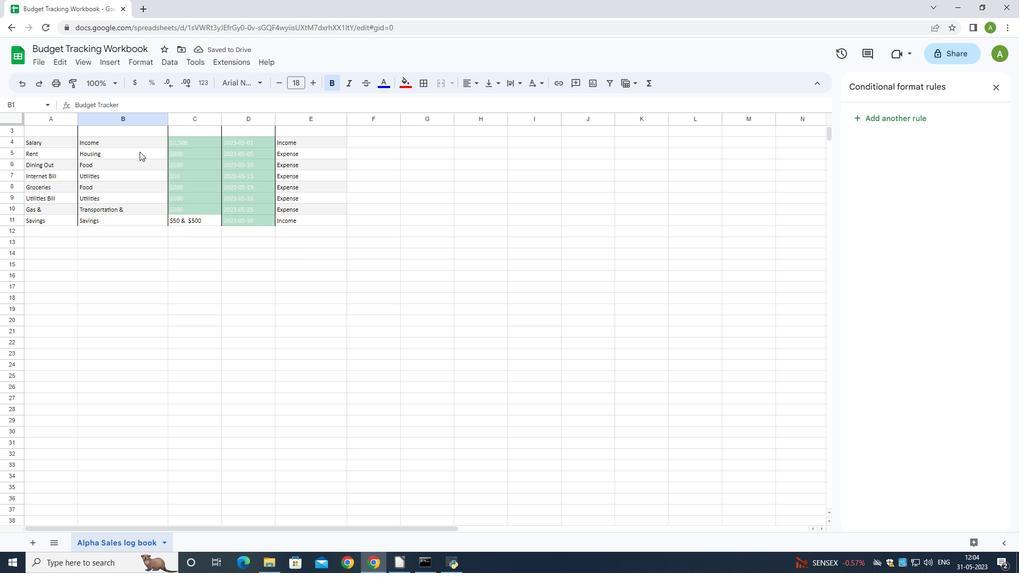 
Action: Mouse moved to (139, 62)
Screenshot: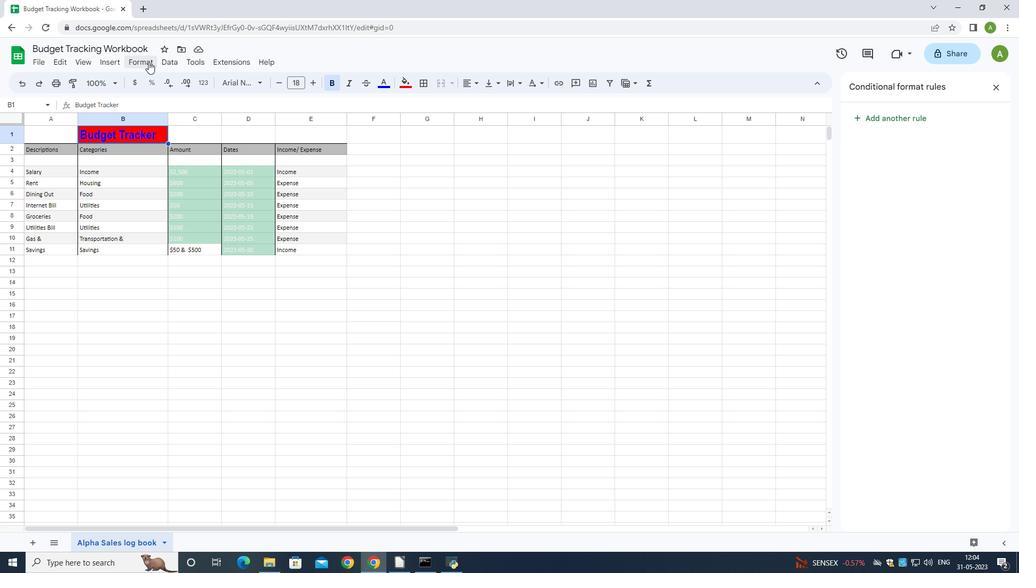 
Action: Mouse pressed left at (139, 62)
Screenshot: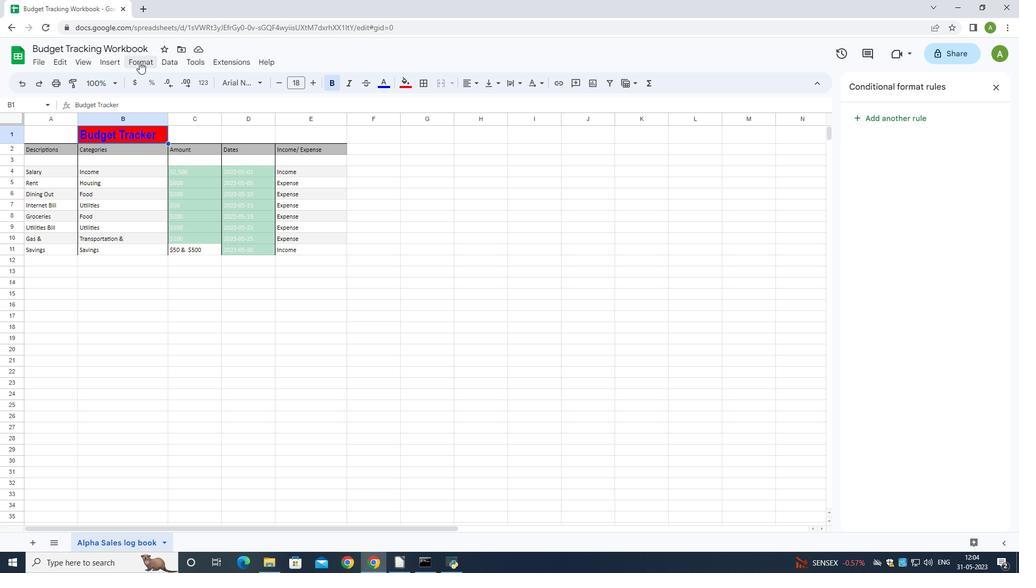 
Action: Mouse moved to (315, 158)
Screenshot: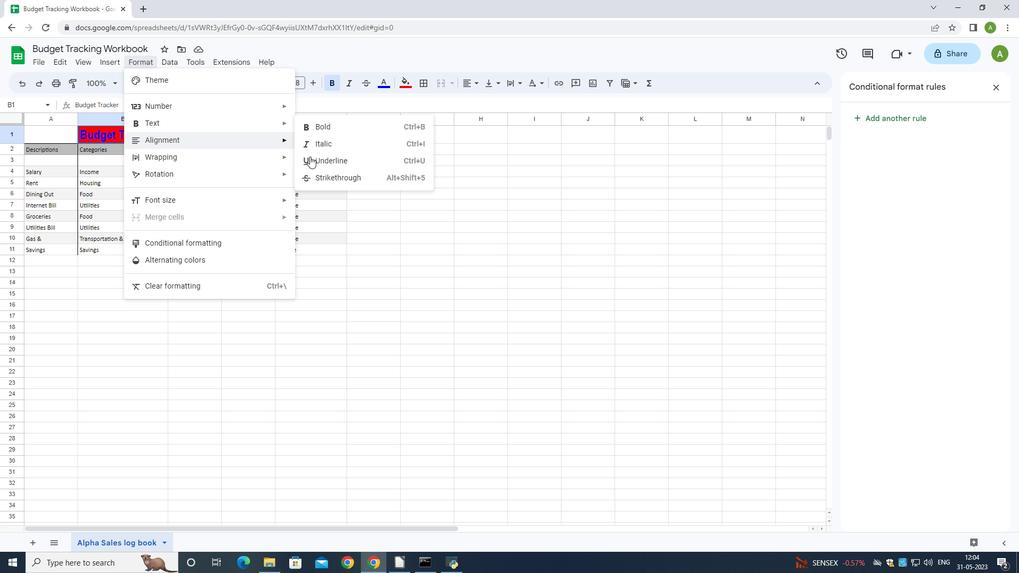 
Action: Mouse pressed left at (315, 158)
Screenshot: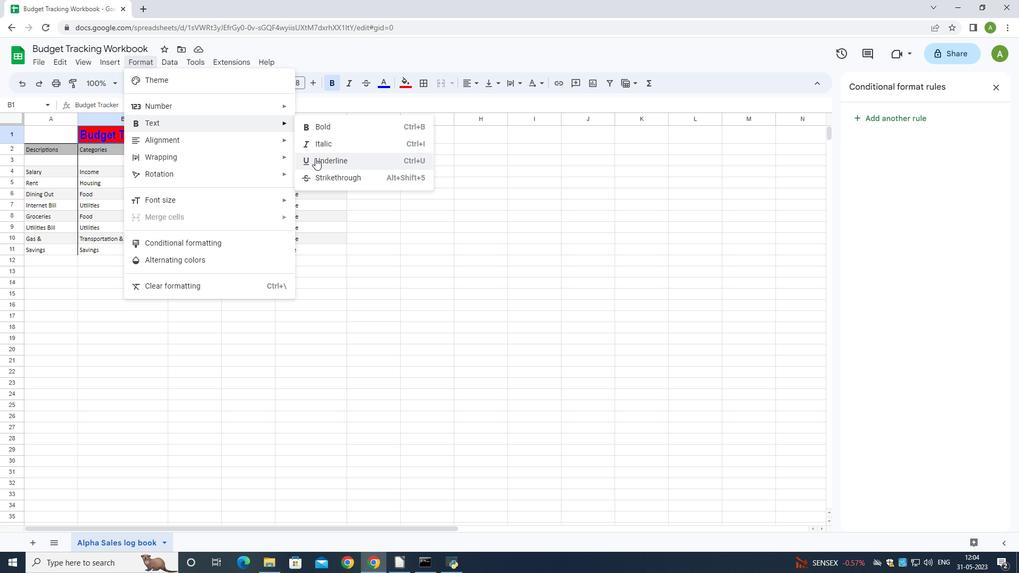
Action: Mouse moved to (313, 82)
Screenshot: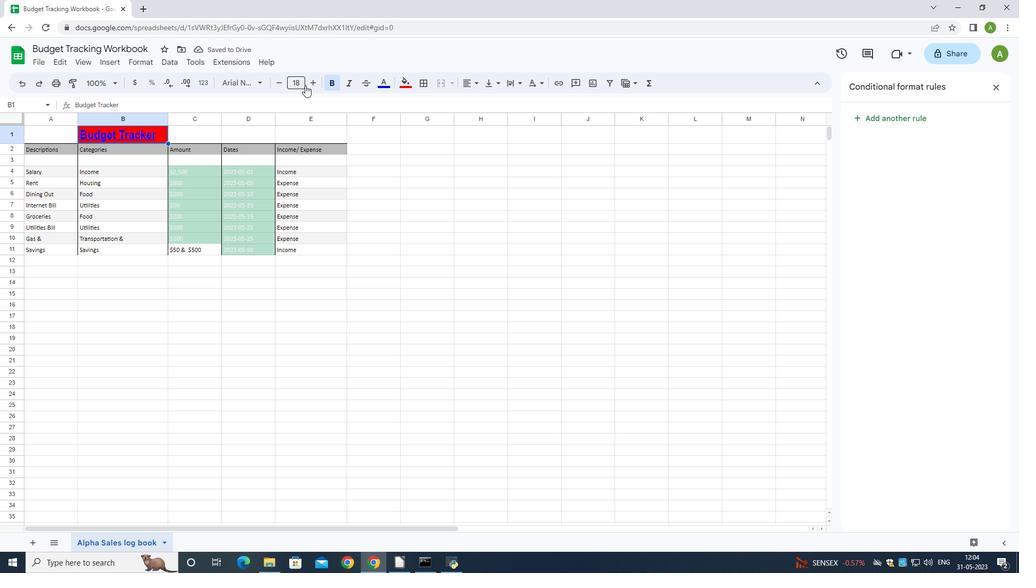 
Action: Mouse pressed left at (313, 82)
Screenshot: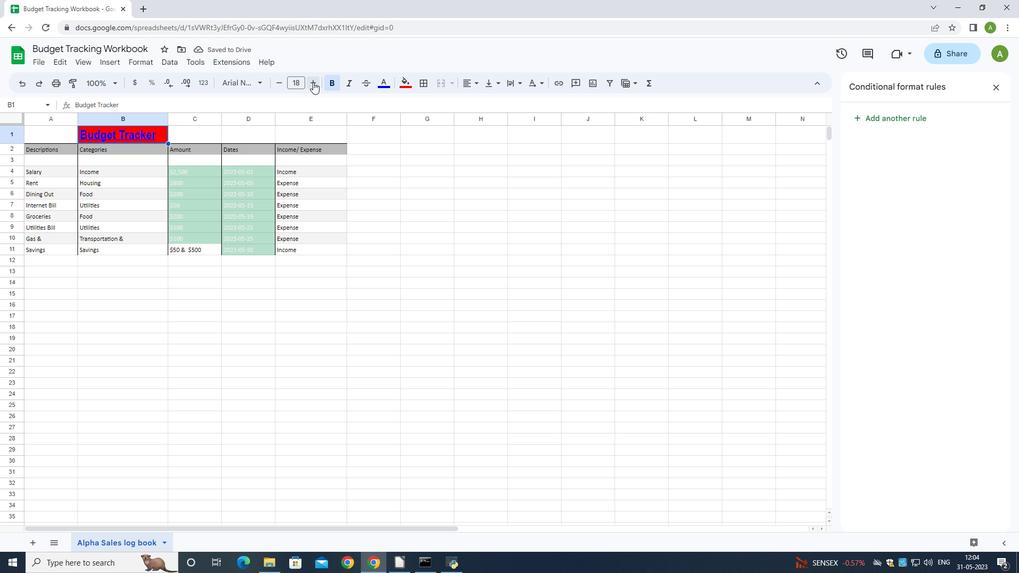 
Action: Mouse pressed left at (313, 82)
Screenshot: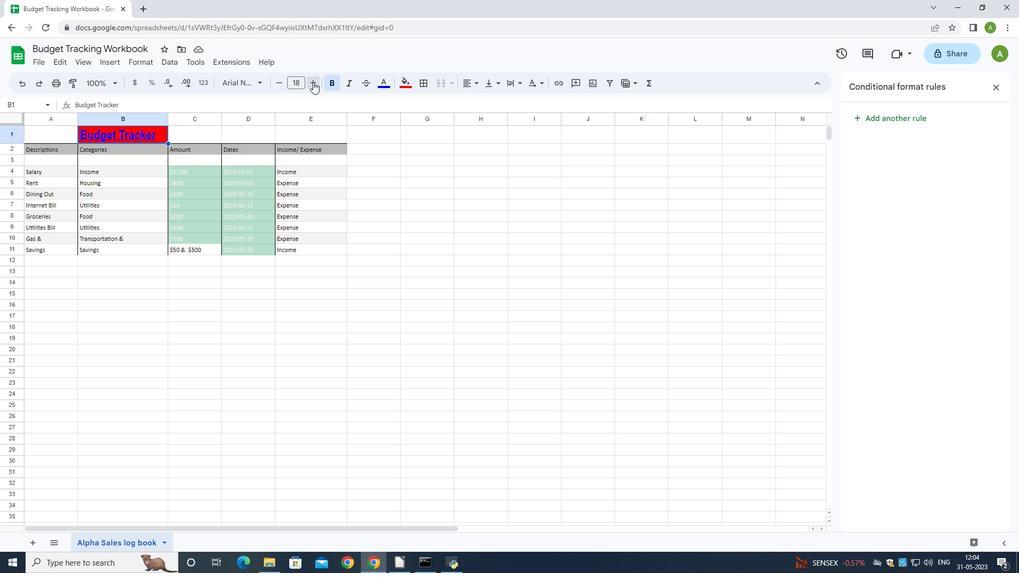 
Action: Mouse pressed left at (313, 82)
Screenshot: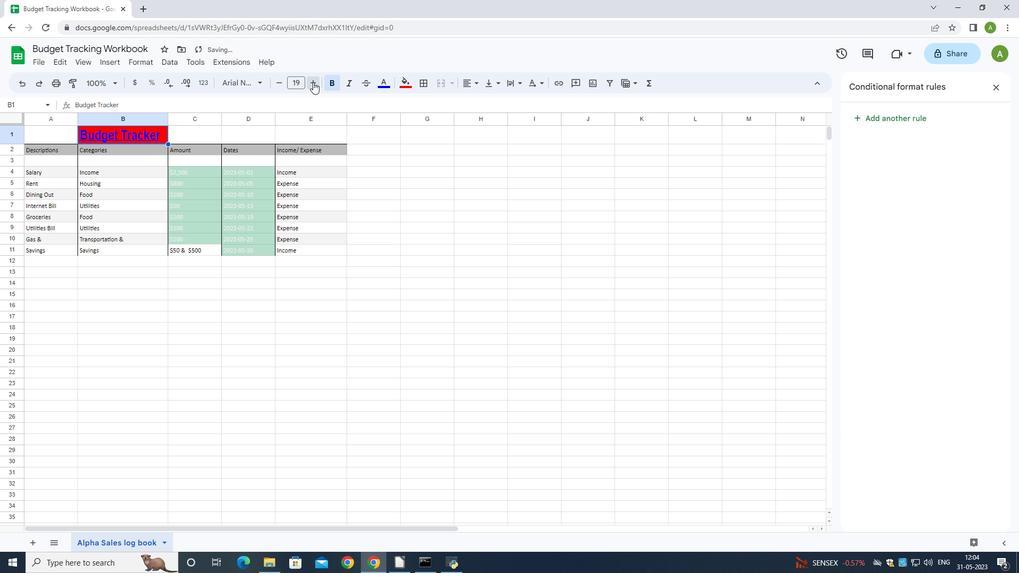 
Action: Mouse pressed left at (313, 82)
Screenshot: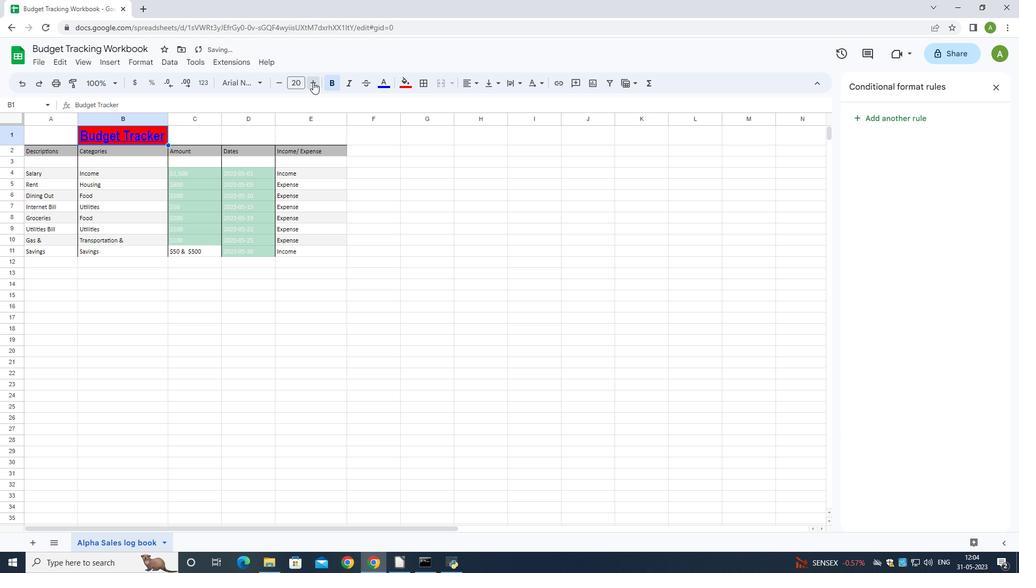 
Action: Mouse pressed left at (313, 82)
Screenshot: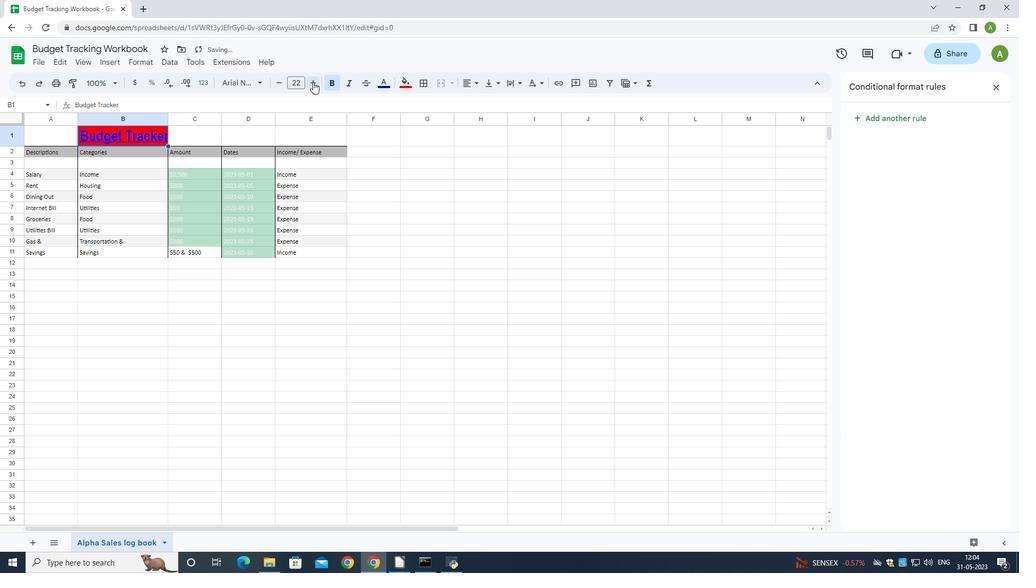 
Action: Mouse pressed left at (313, 82)
Screenshot: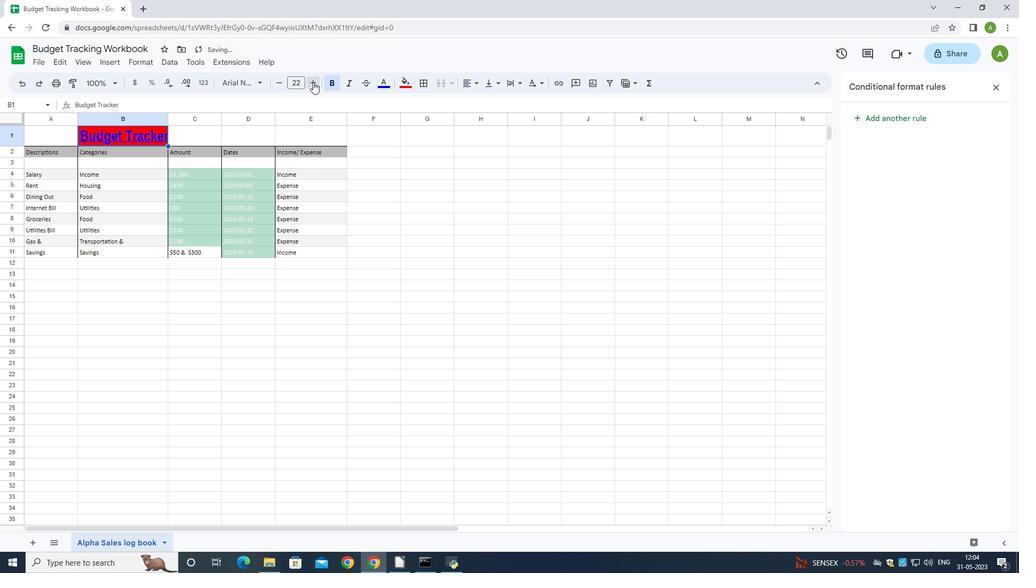 
Action: Mouse pressed left at (313, 82)
Screenshot: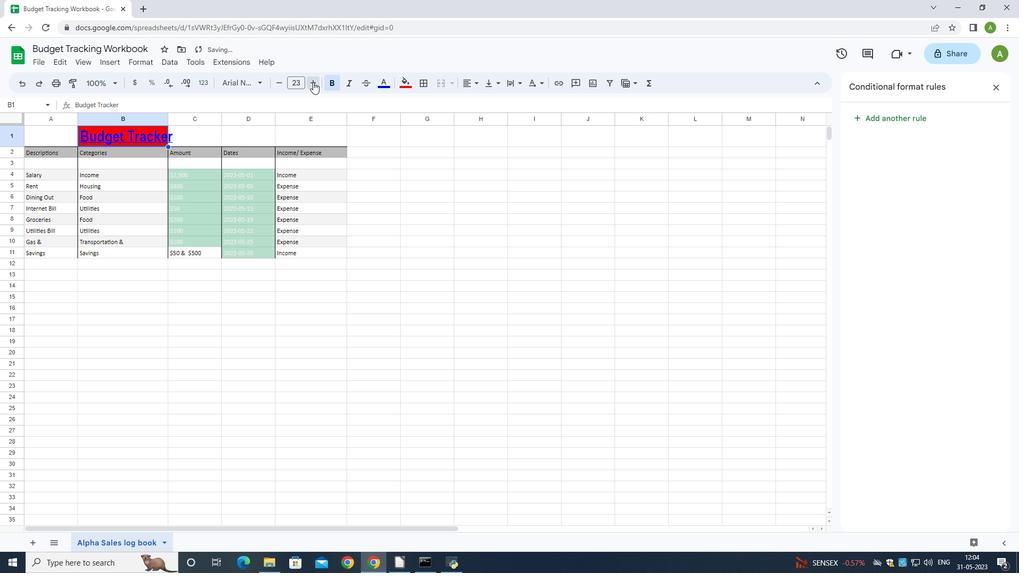 
Action: Mouse pressed left at (313, 82)
Screenshot: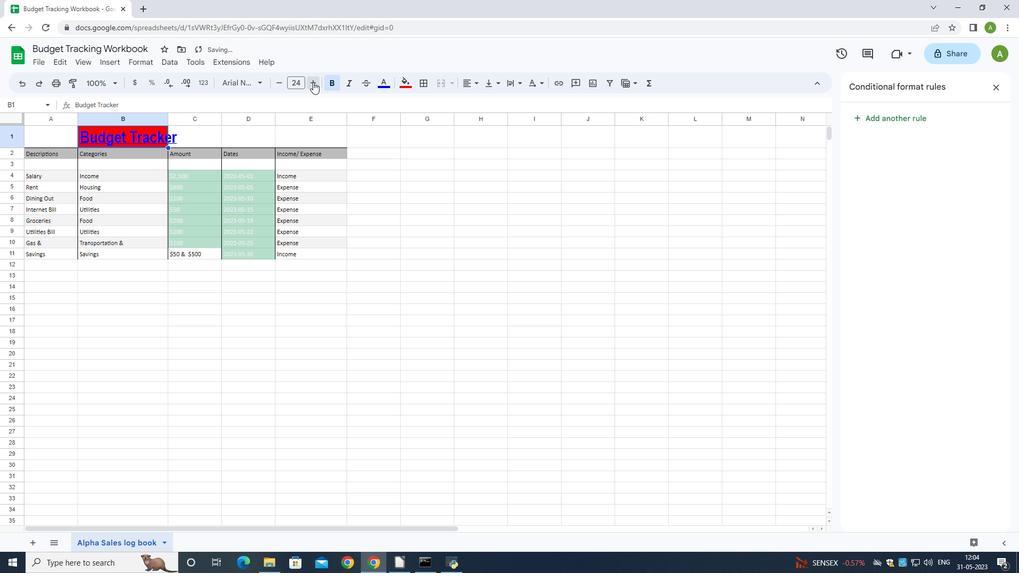 
Action: Mouse pressed left at (313, 82)
Screenshot: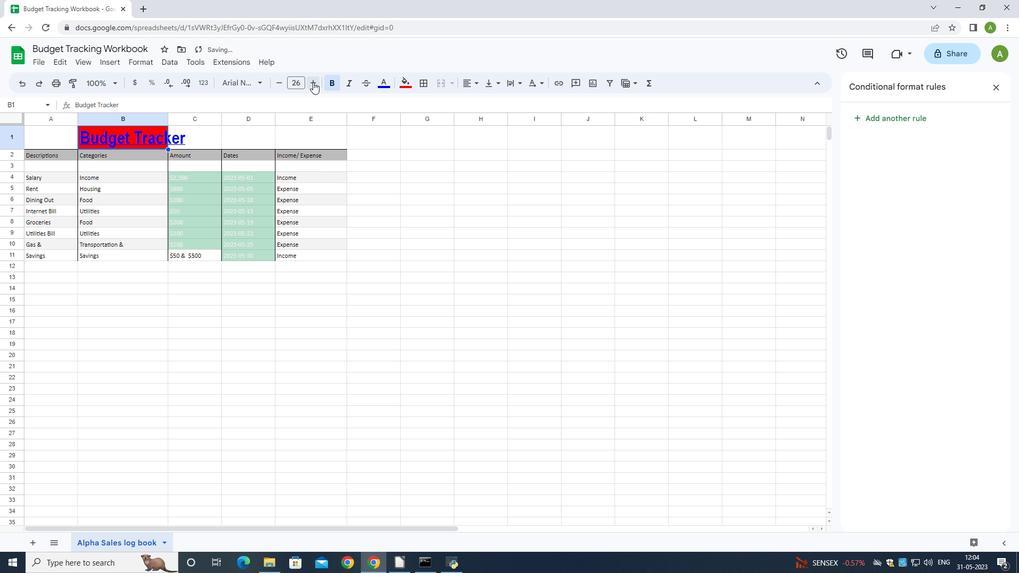 
Action: Mouse pressed left at (313, 82)
Screenshot: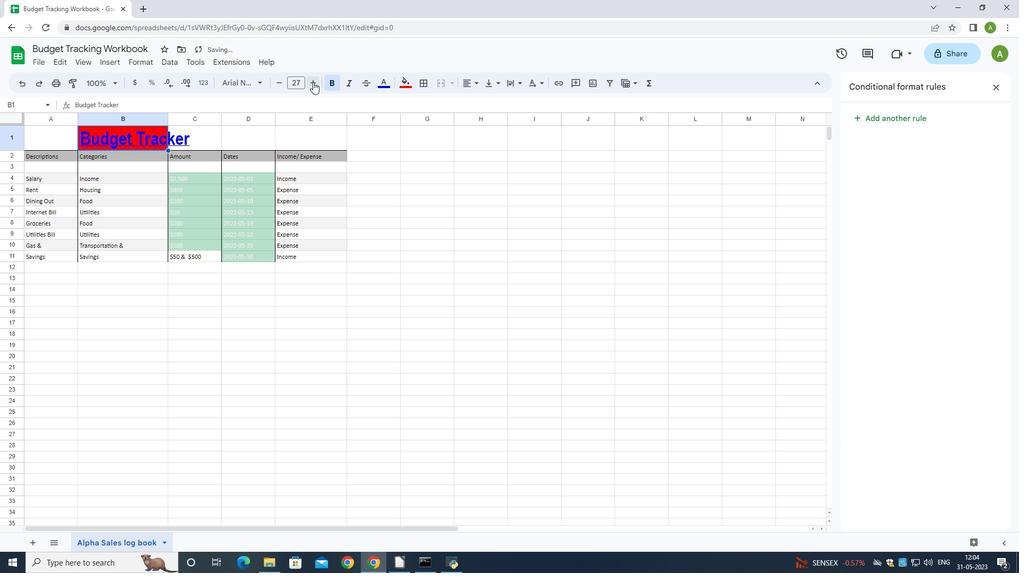 
Action: Mouse moved to (29, 156)
Screenshot: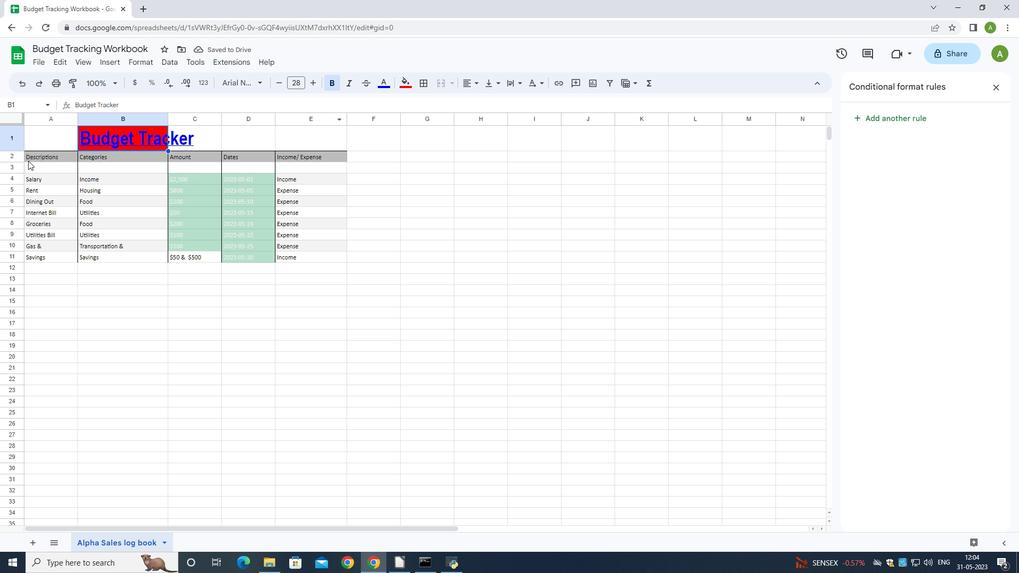
Action: Mouse pressed left at (29, 156)
Screenshot: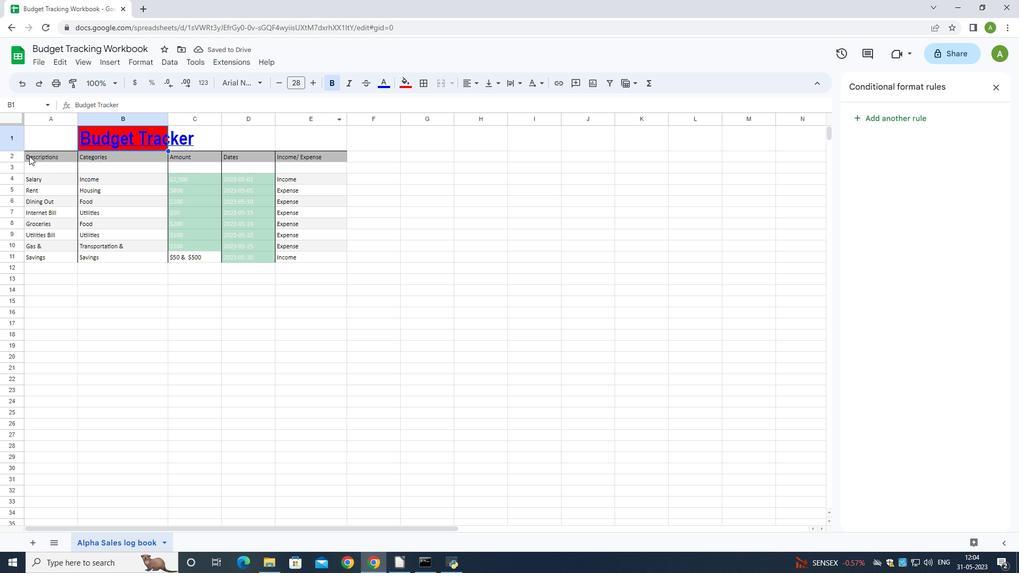 
Action: Mouse moved to (258, 80)
Screenshot: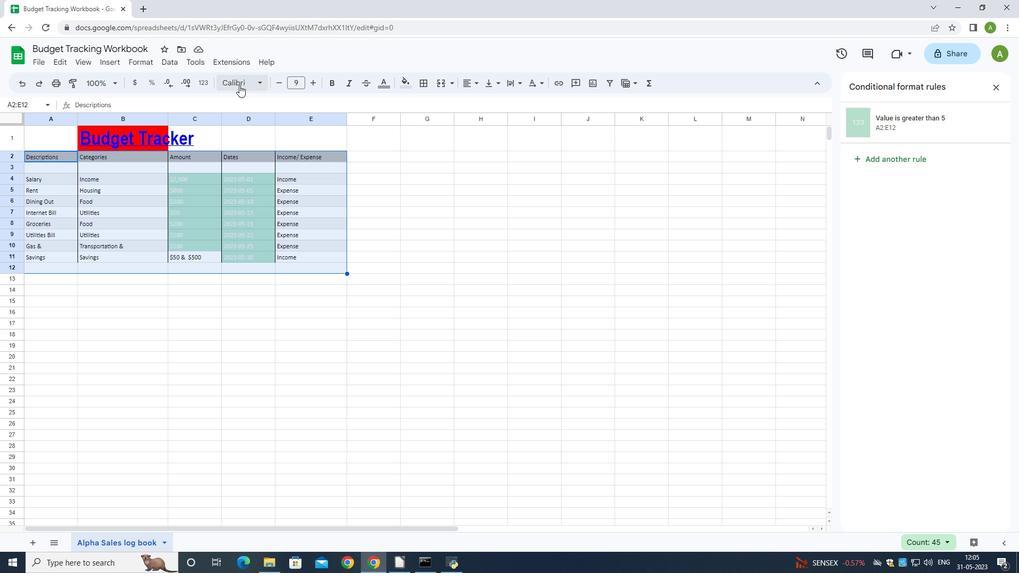 
Action: Mouse pressed left at (258, 80)
Screenshot: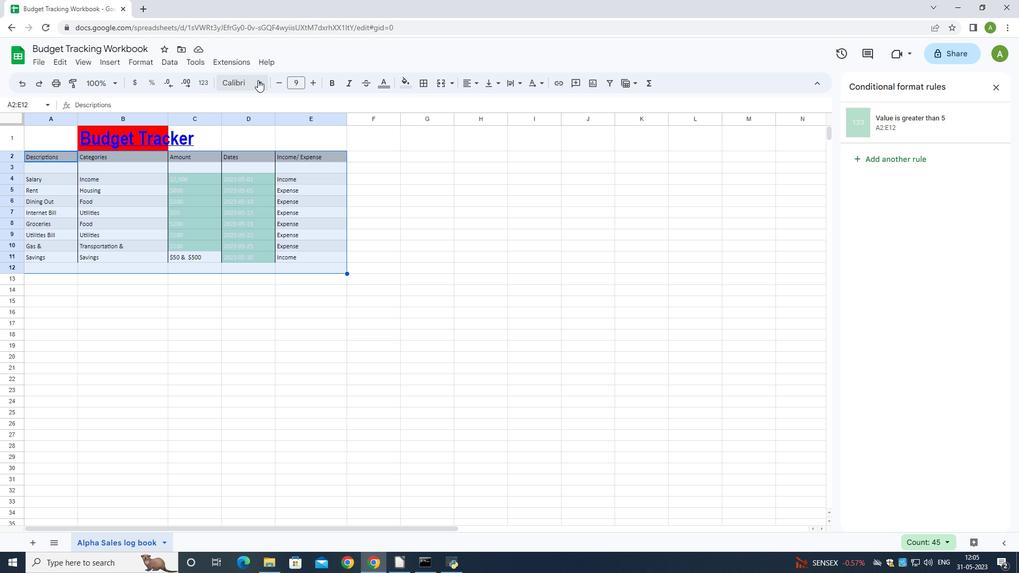 
Action: Mouse moved to (271, 106)
Screenshot: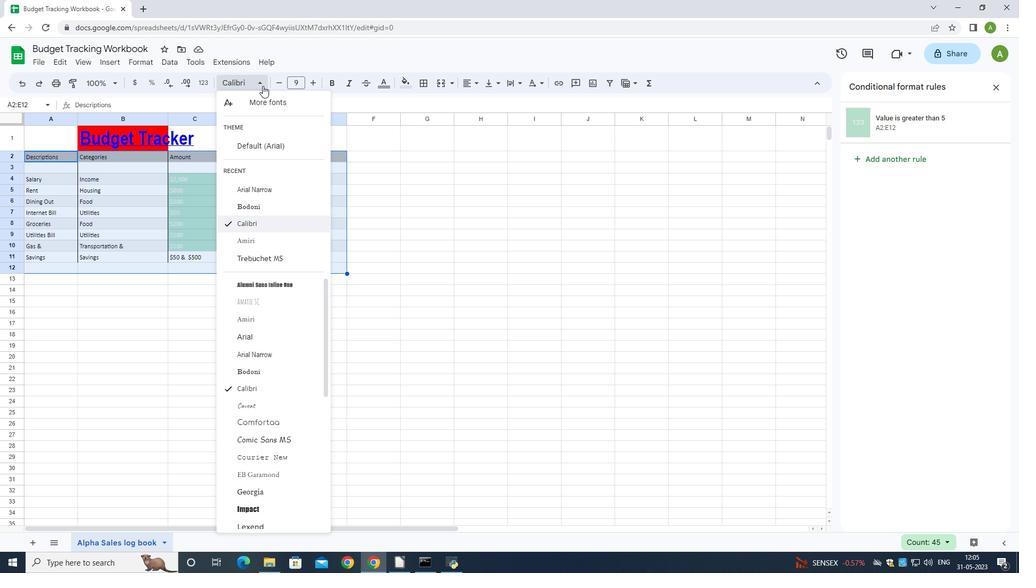 
Action: Mouse pressed left at (271, 106)
Screenshot: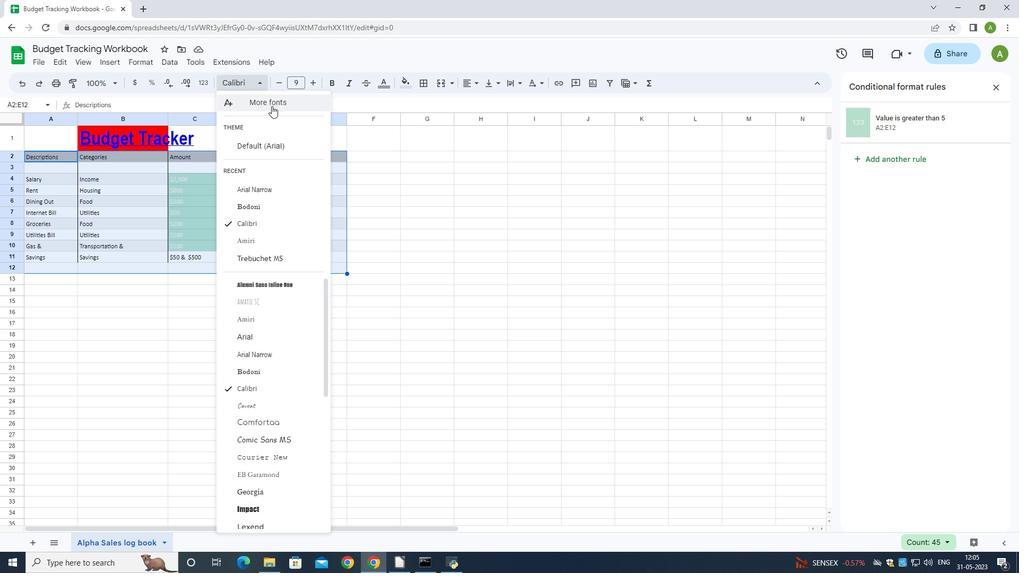 
Action: Mouse moved to (315, 172)
Screenshot: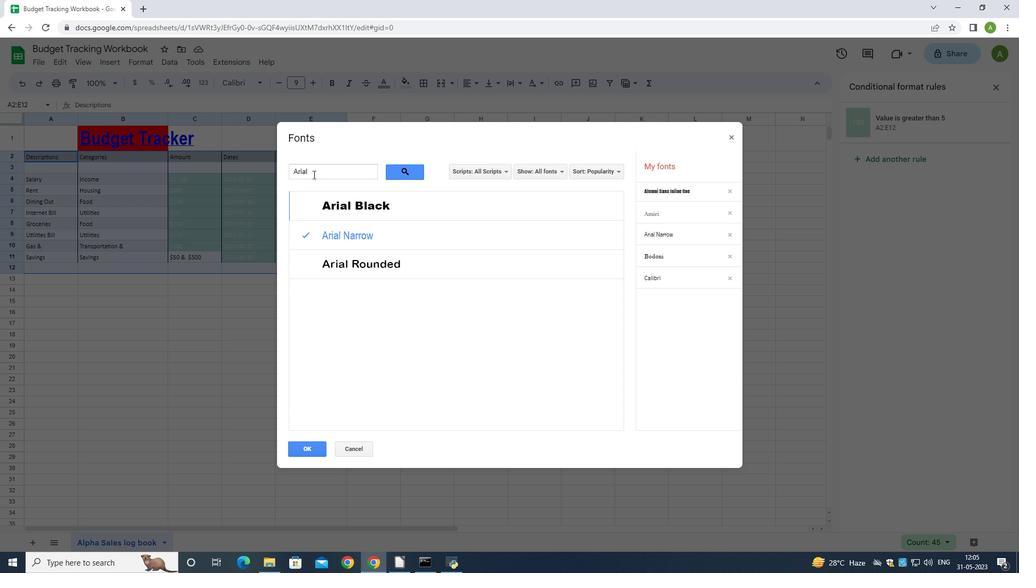 
Action: Mouse pressed left at (315, 172)
Screenshot: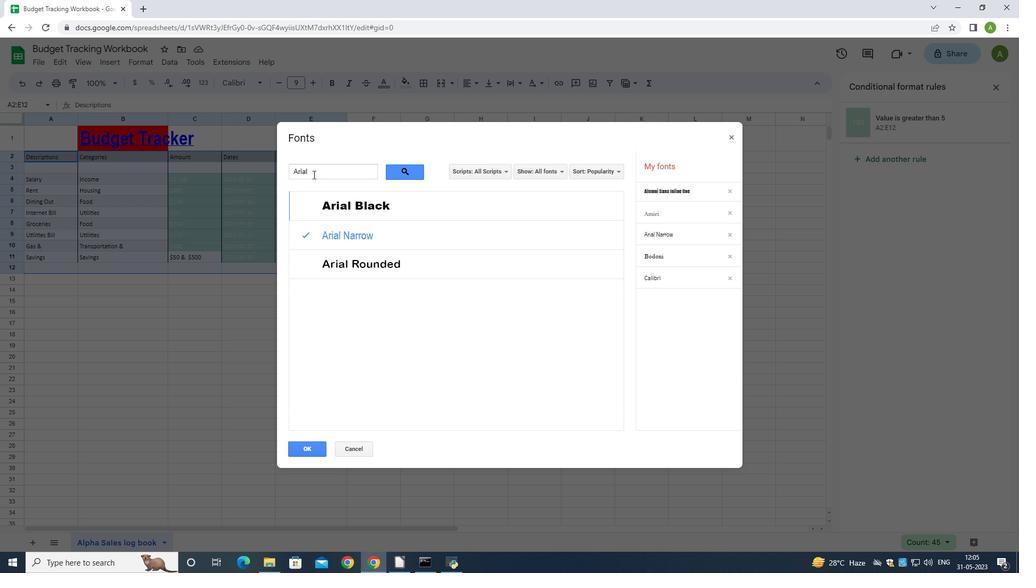 
Action: Mouse moved to (358, 242)
Screenshot: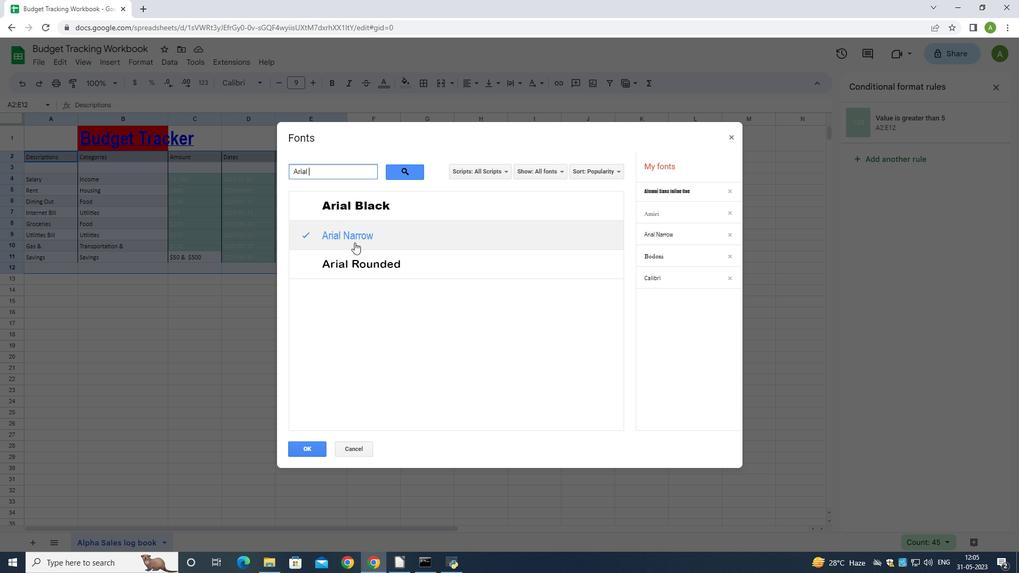 
Action: Mouse pressed left at (358, 242)
Screenshot: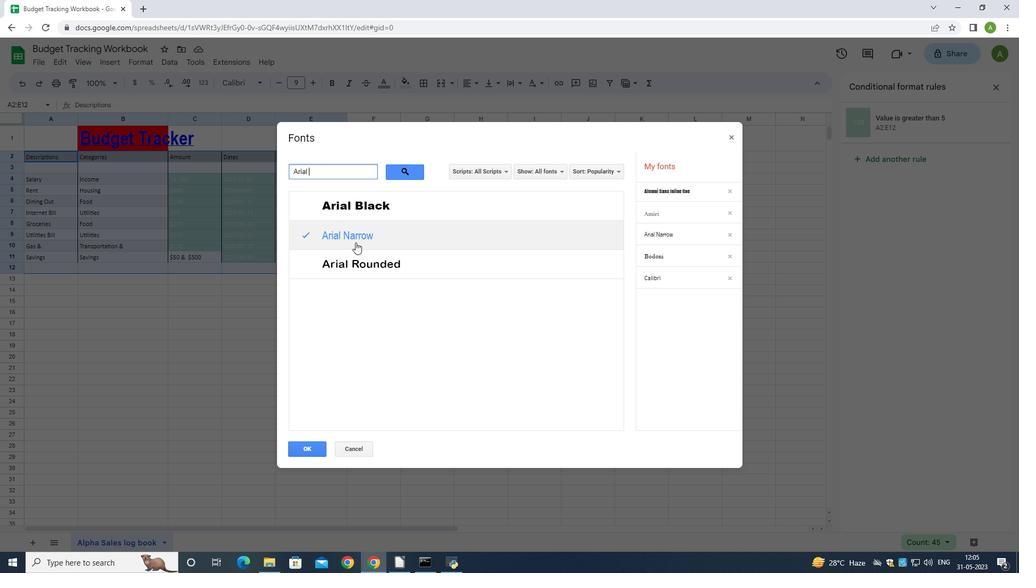 
Action: Mouse moved to (303, 455)
Screenshot: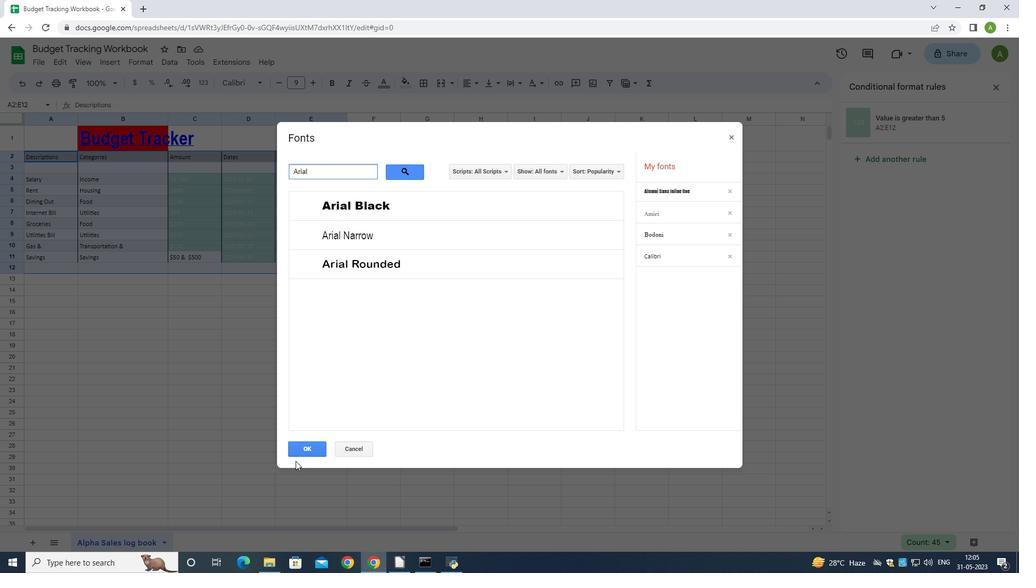 
Action: Mouse pressed left at (303, 455)
Screenshot: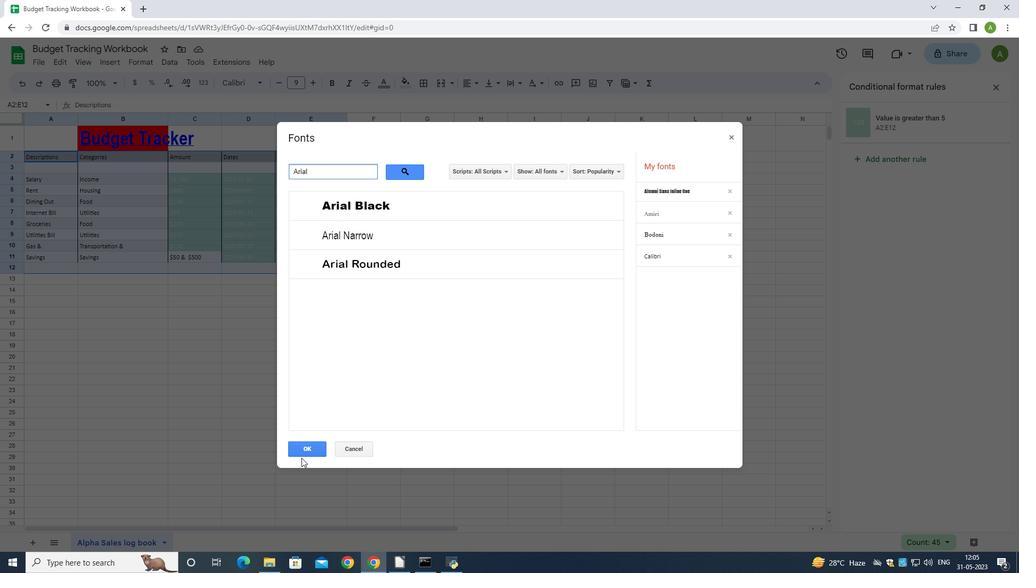 
Action: Mouse moved to (313, 80)
Screenshot: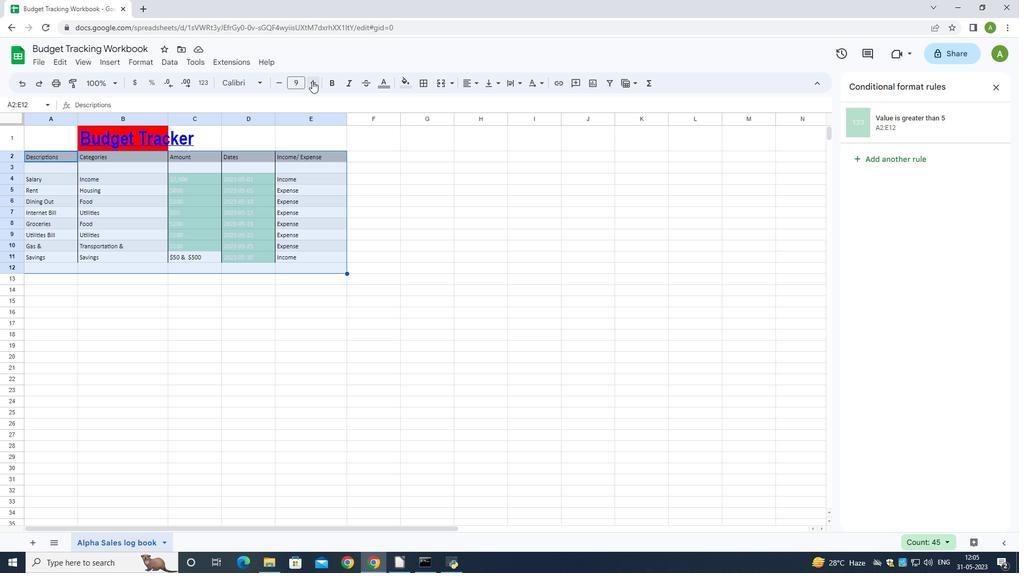 
Action: Mouse pressed left at (313, 80)
Screenshot: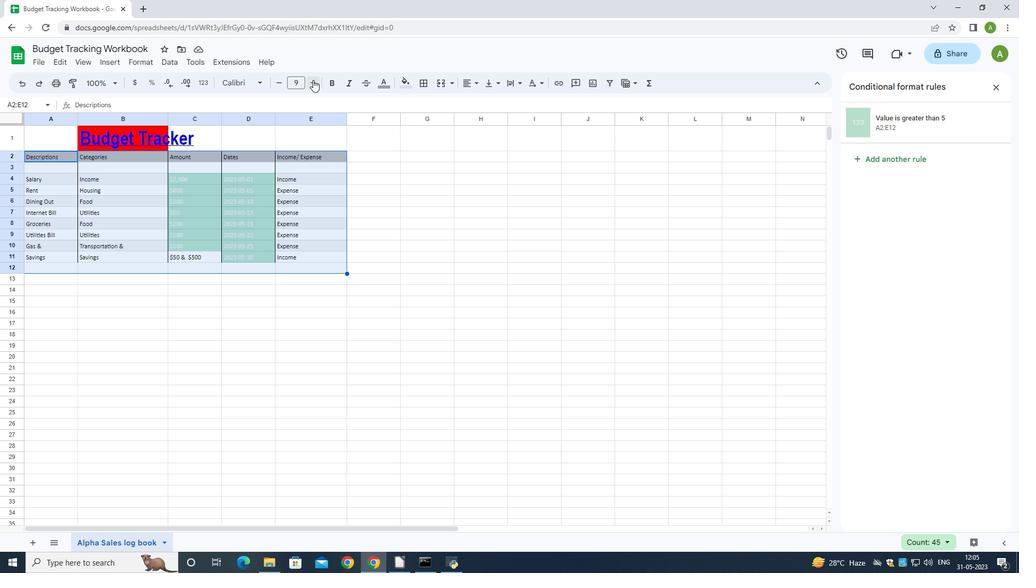 
Action: Mouse pressed left at (313, 80)
Screenshot: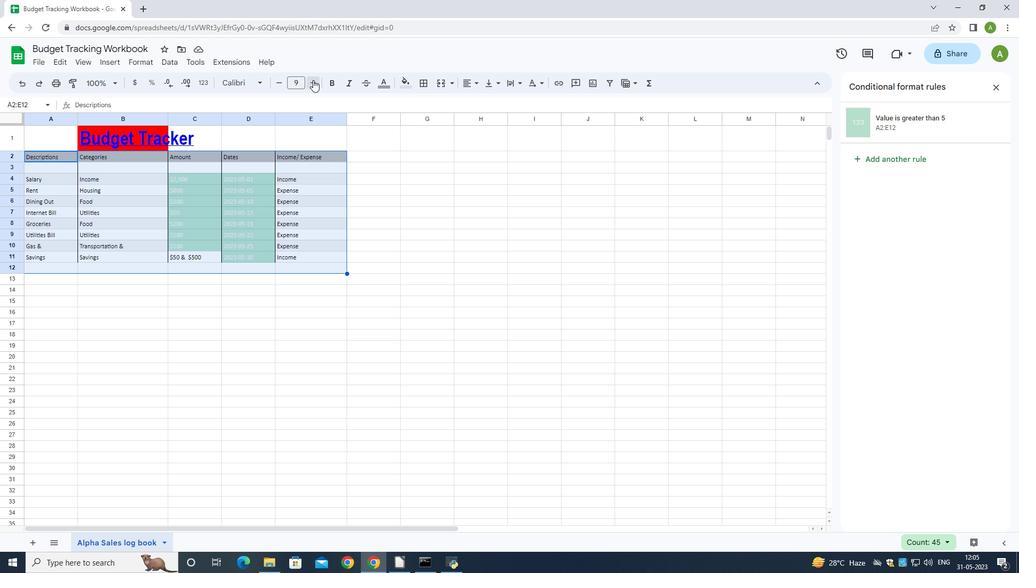 
Action: Mouse pressed left at (313, 80)
Screenshot: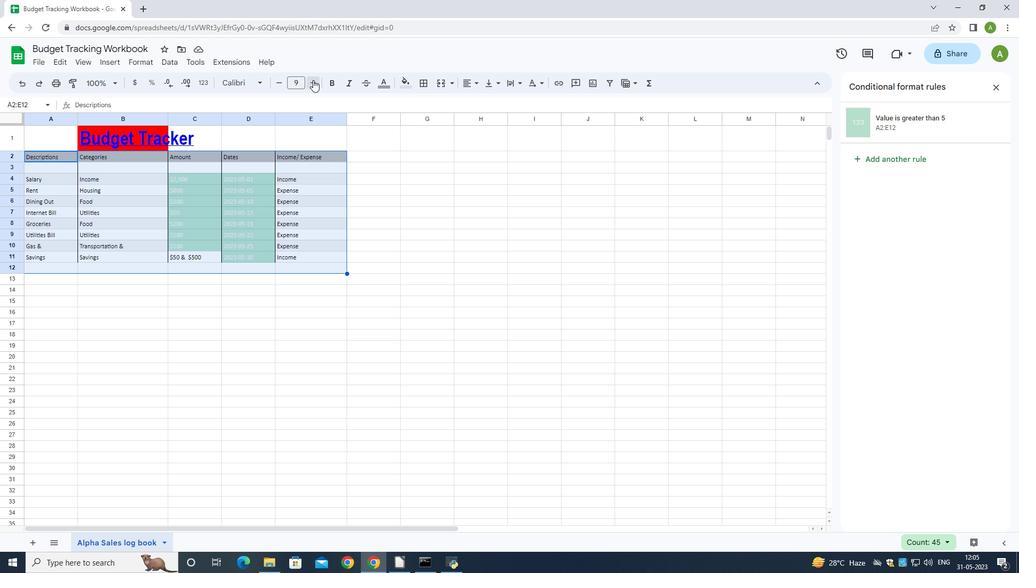 
Action: Mouse pressed left at (313, 80)
Screenshot: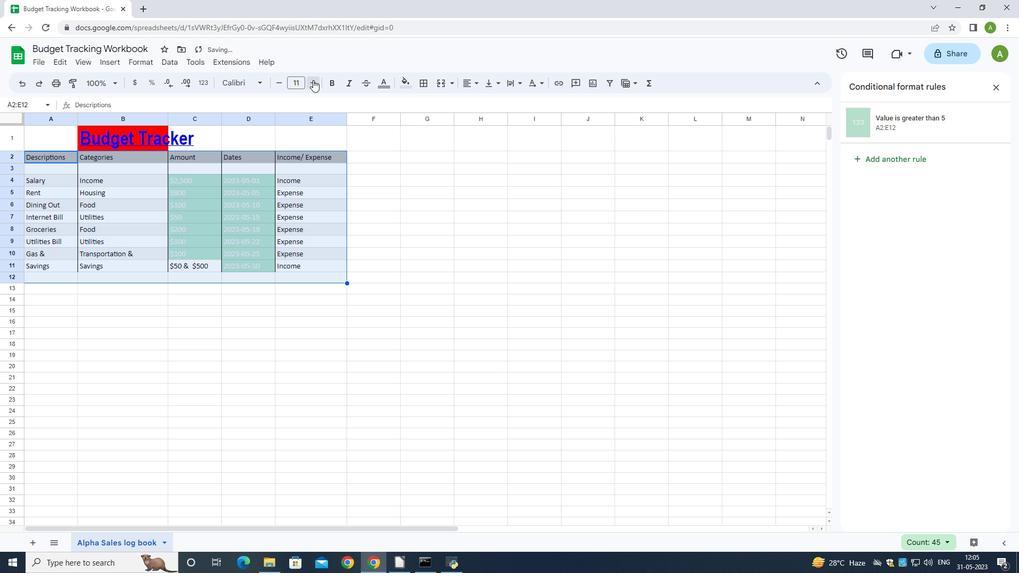 
Action: Mouse pressed left at (313, 80)
Screenshot: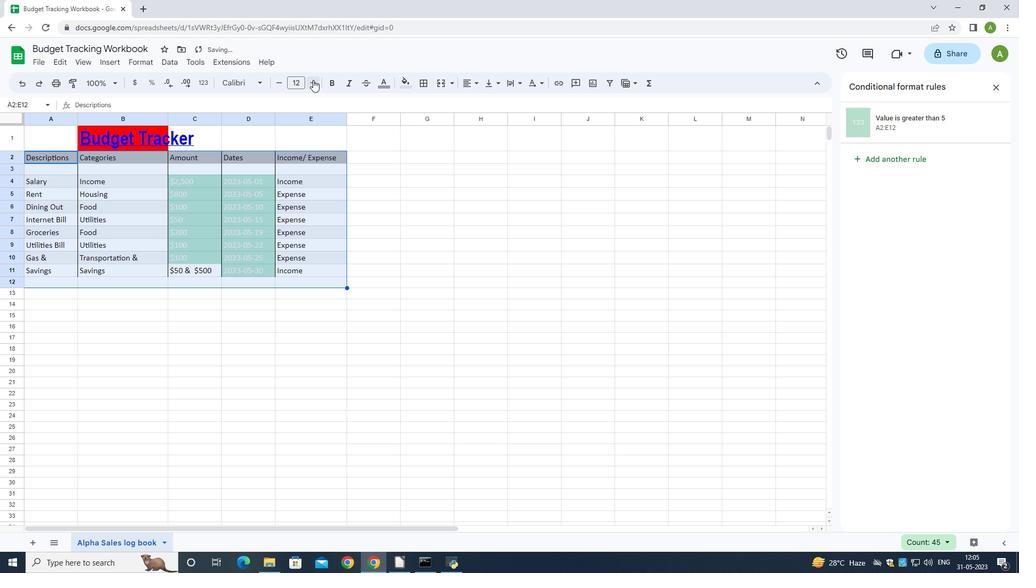 
Action: Mouse pressed left at (313, 80)
Screenshot: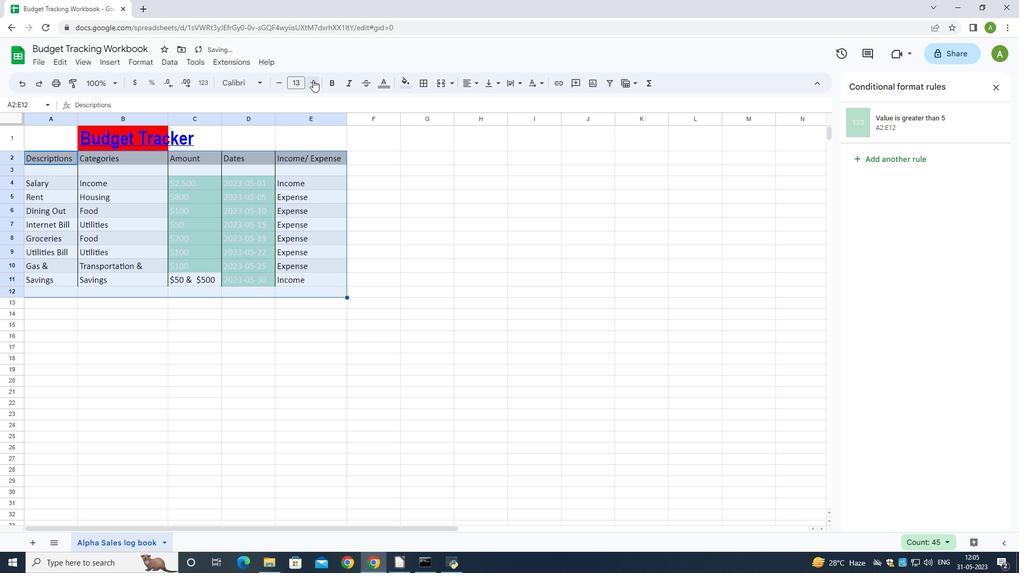 
Action: Mouse pressed left at (313, 80)
Screenshot: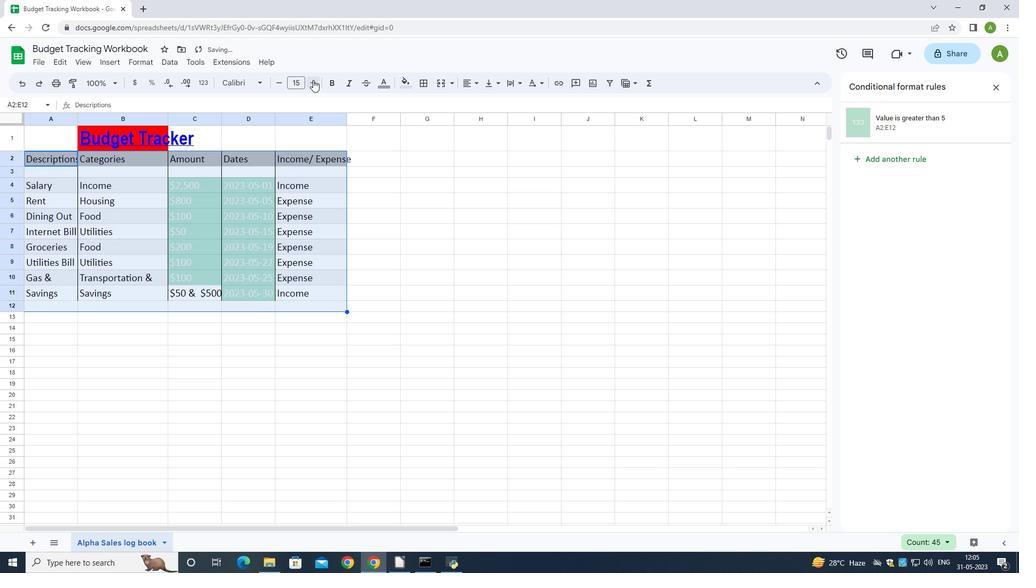 
Action: Mouse moved to (298, 339)
Screenshot: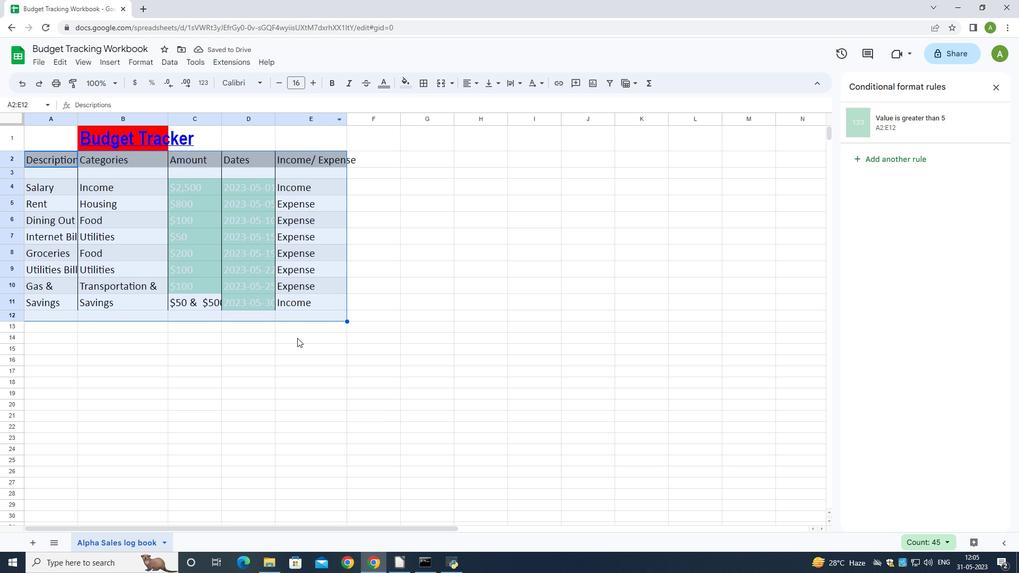 
Action: Mouse pressed left at (298, 339)
Screenshot: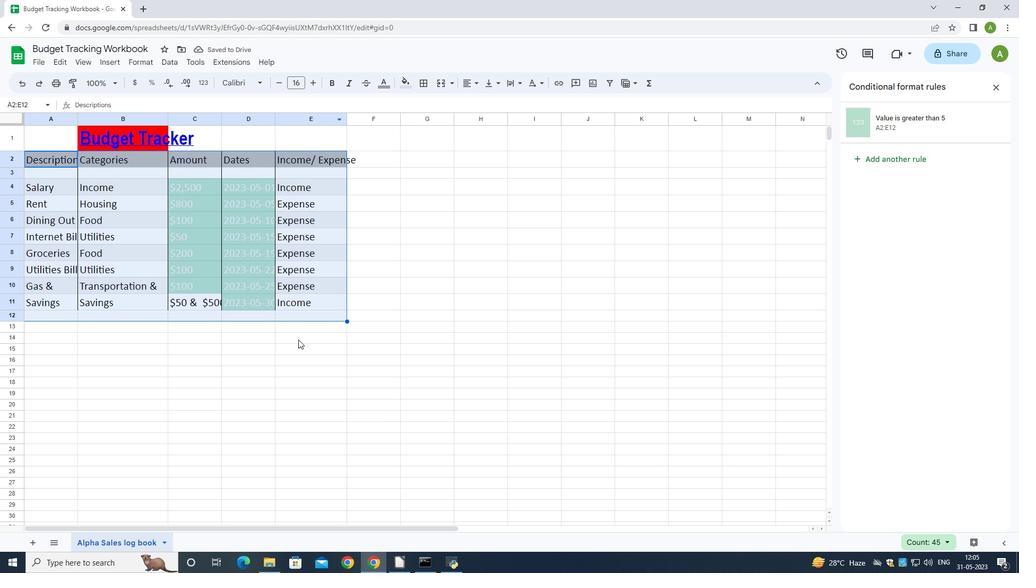 
Action: Mouse moved to (38, 132)
Screenshot: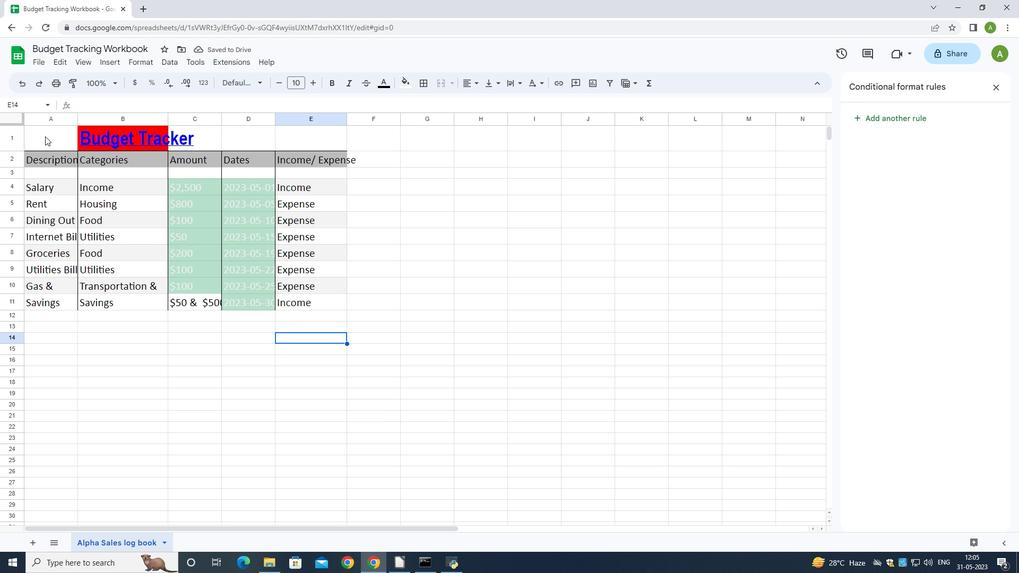 
Action: Mouse pressed left at (38, 132)
Screenshot: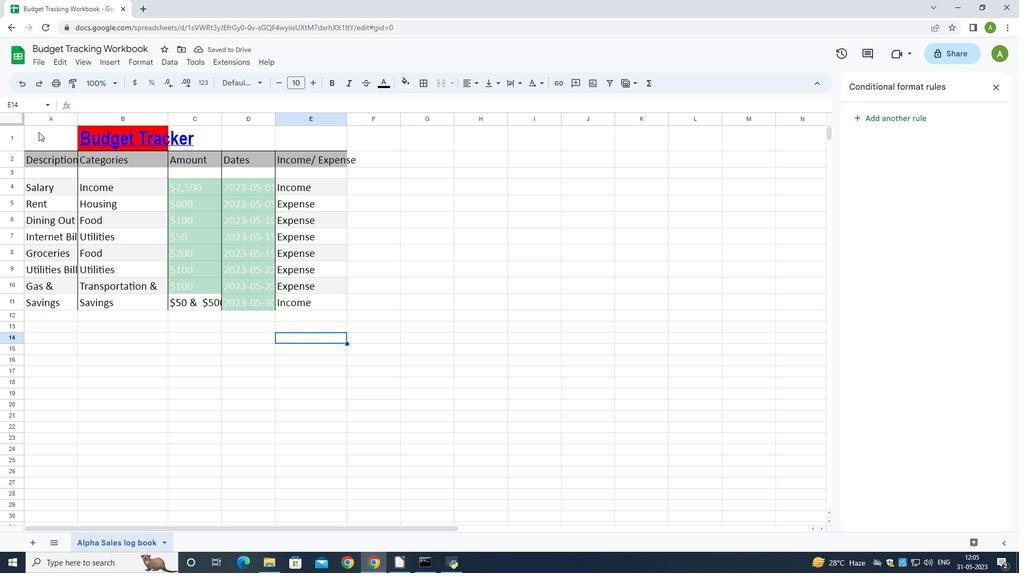 
Action: Mouse moved to (426, 82)
Screenshot: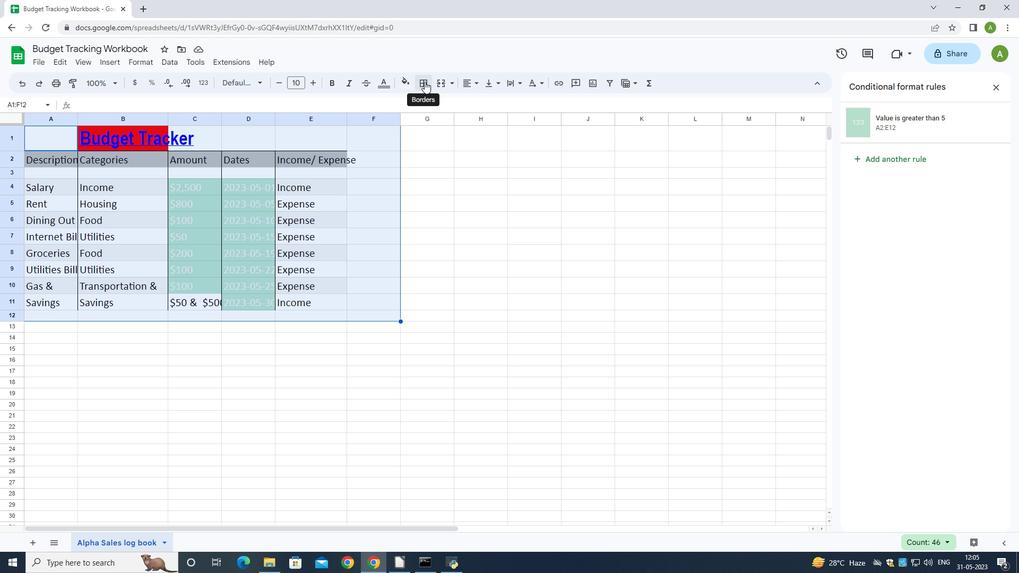 
Action: Mouse pressed left at (426, 82)
Screenshot: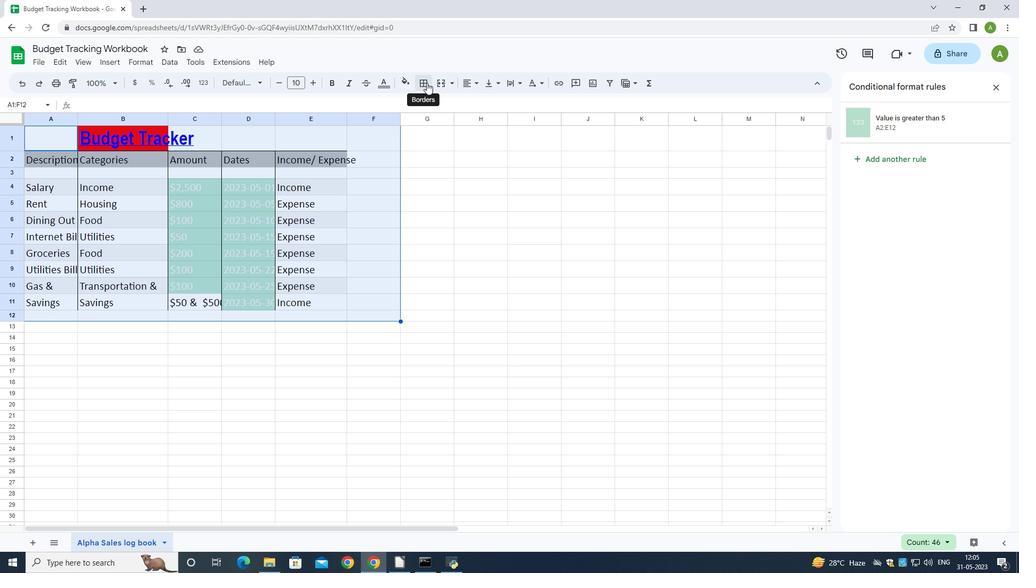 
Action: Mouse moved to (449, 137)
Screenshot: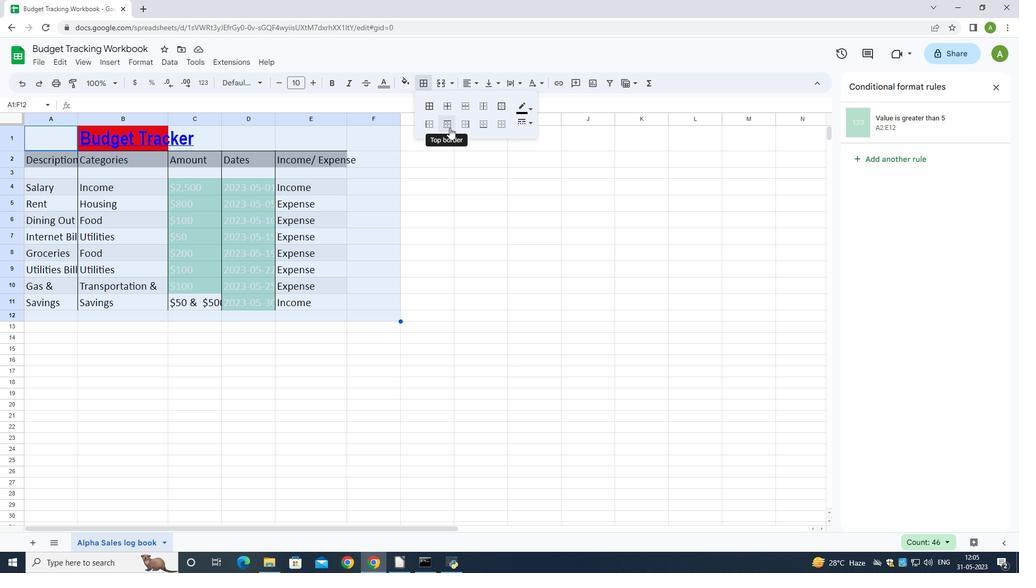 
Action: Mouse pressed left at (449, 137)
Screenshot: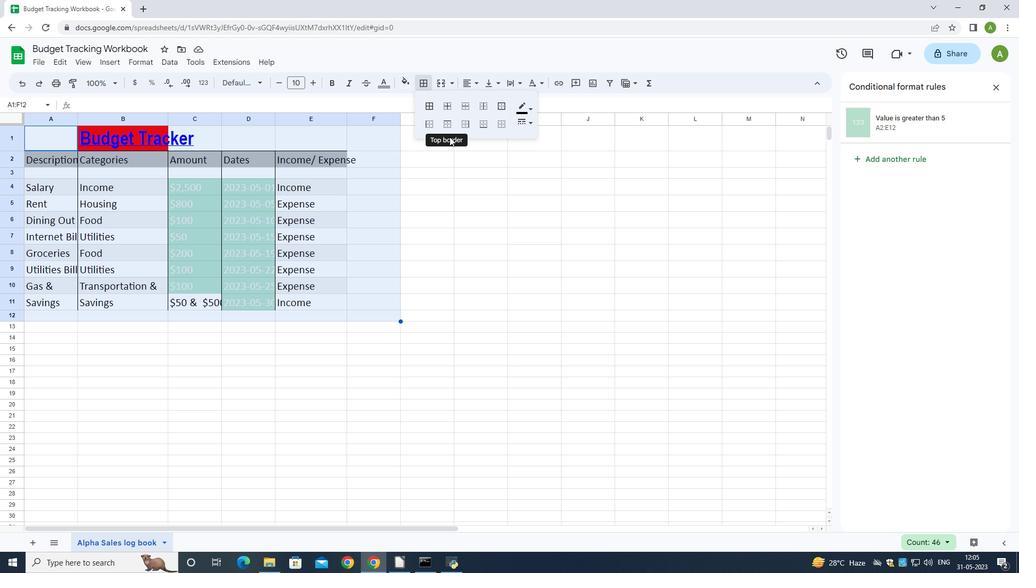 
Action: Mouse moved to (532, 254)
Screenshot: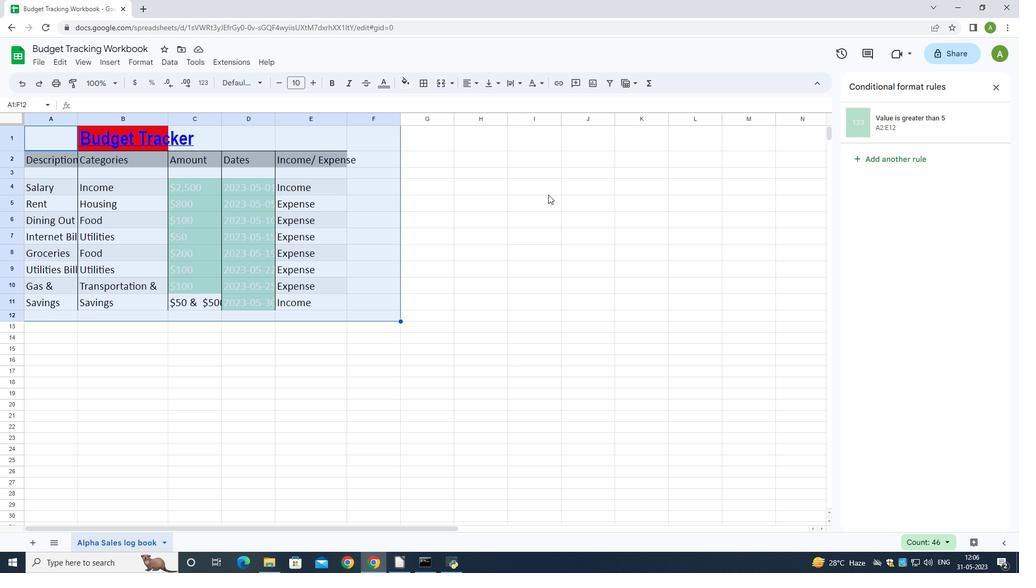 
